 Task: Create a blank project AgileBridge with privacy Public and default view as List and in the team Taskers . Create three sections in the project as To-Do, Doing and Done
Action: Mouse moved to (1105, 55)
Screenshot: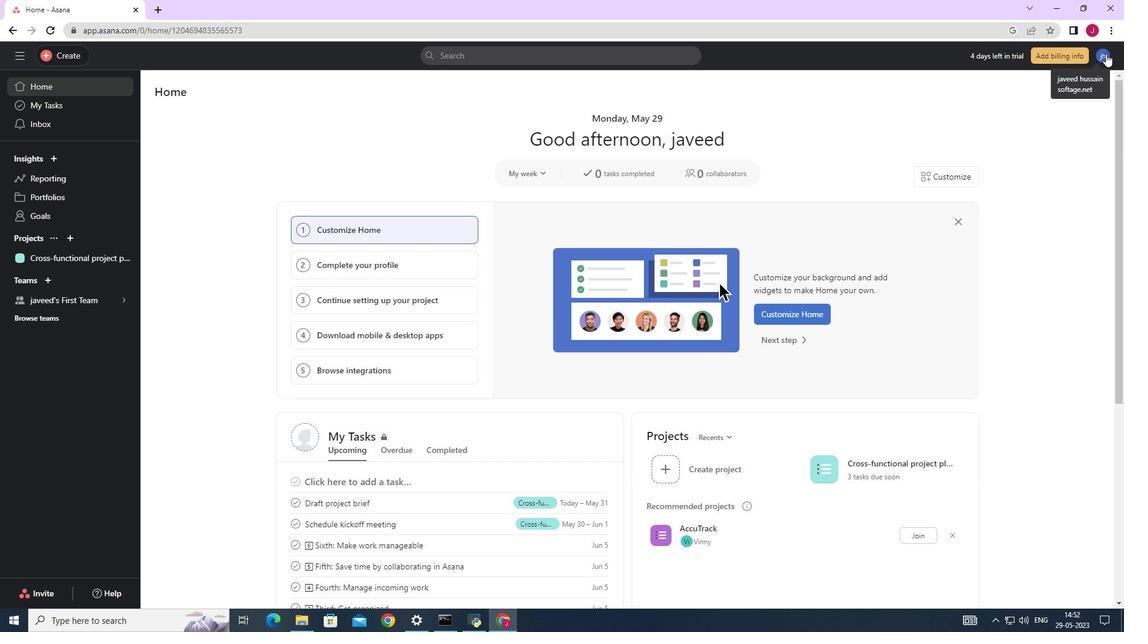 
Action: Mouse pressed left at (1105, 55)
Screenshot: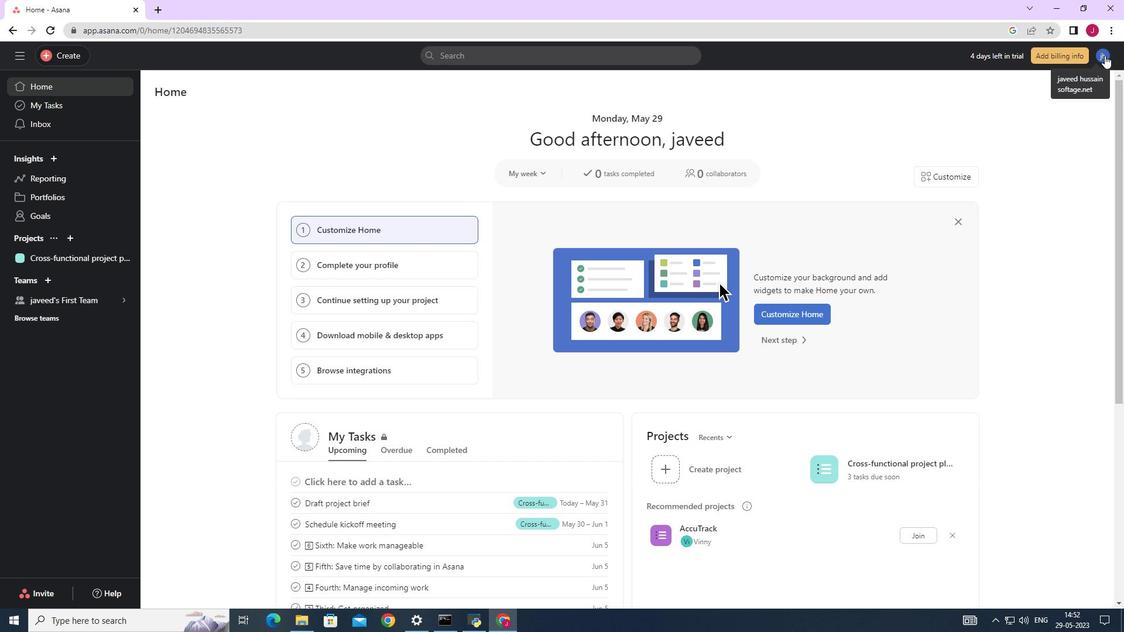 
Action: Mouse moved to (872, 166)
Screenshot: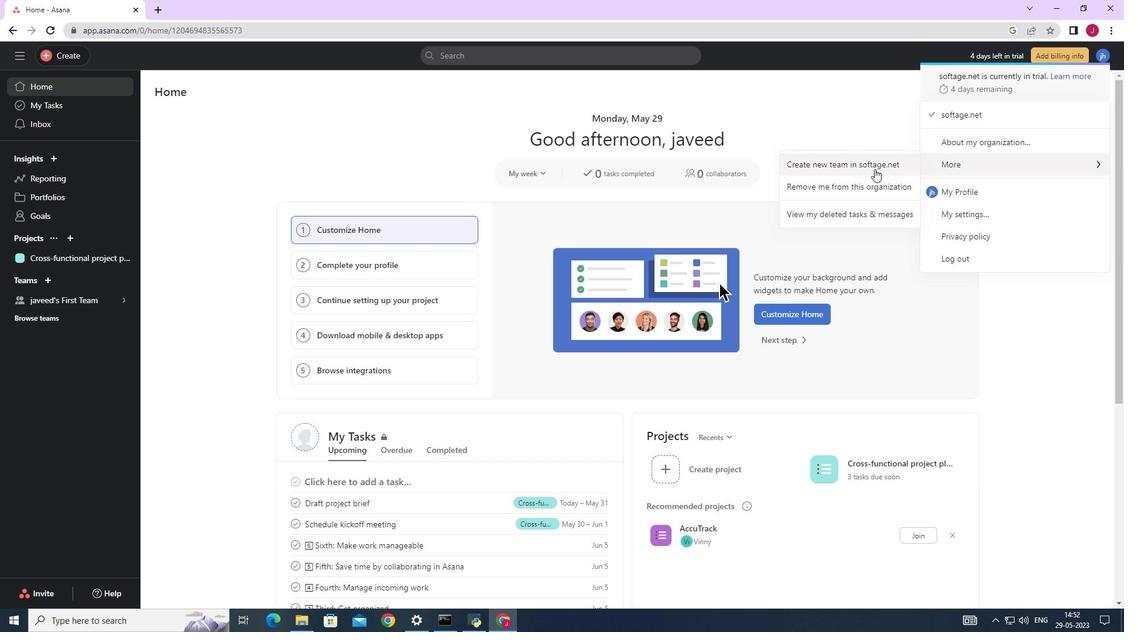 
Action: Mouse pressed left at (872, 166)
Screenshot: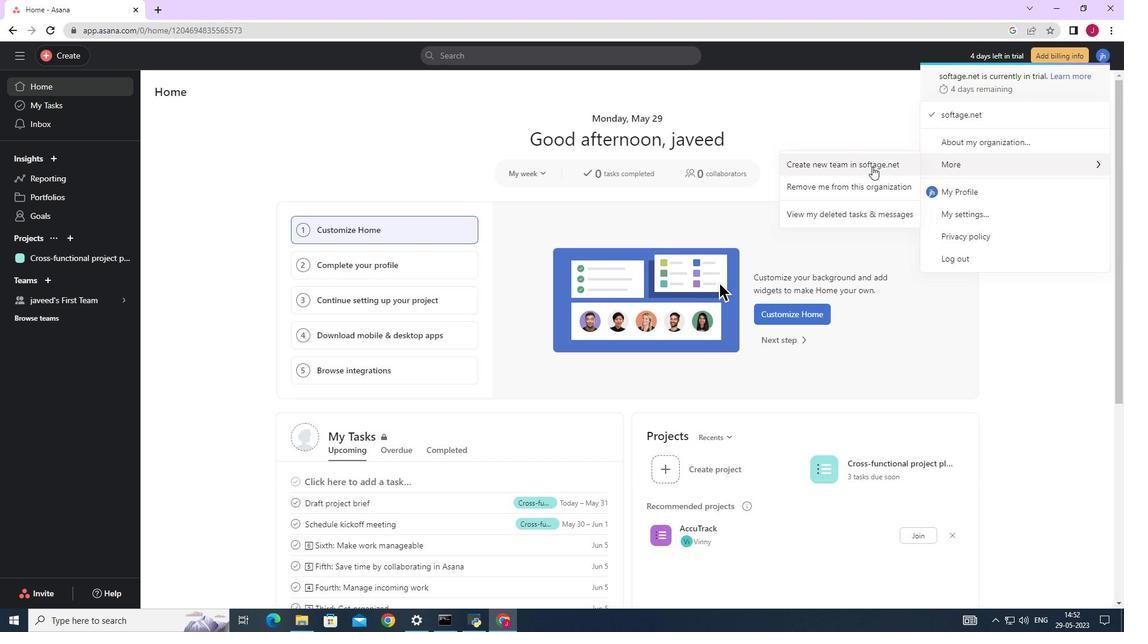 
Action: Mouse moved to (253, 169)
Screenshot: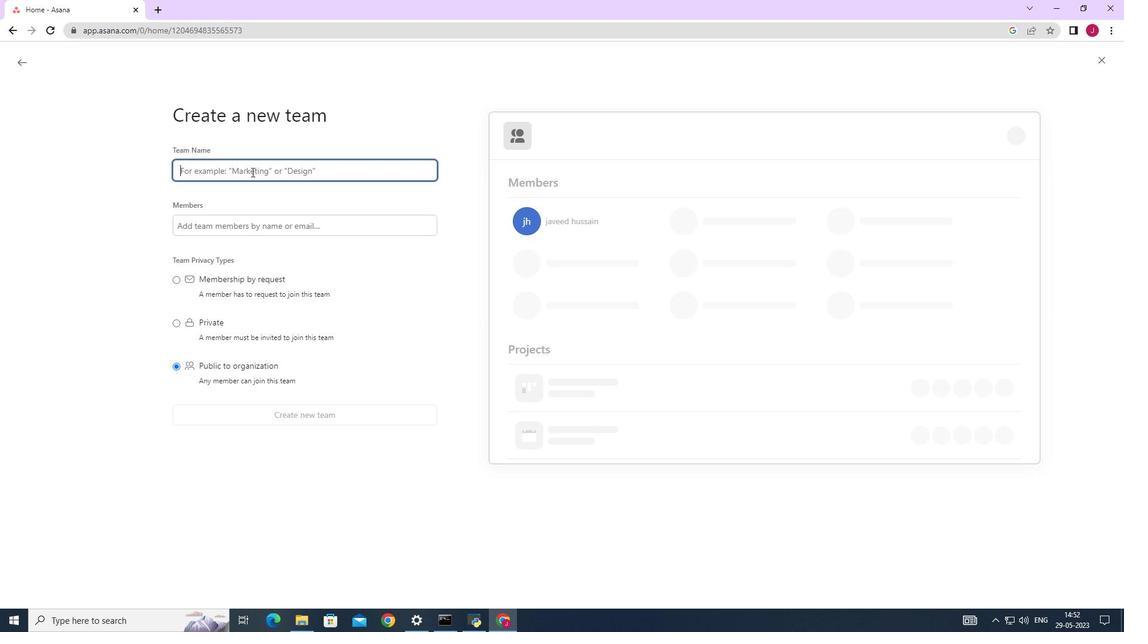 
Action: Mouse pressed left at (253, 169)
Screenshot: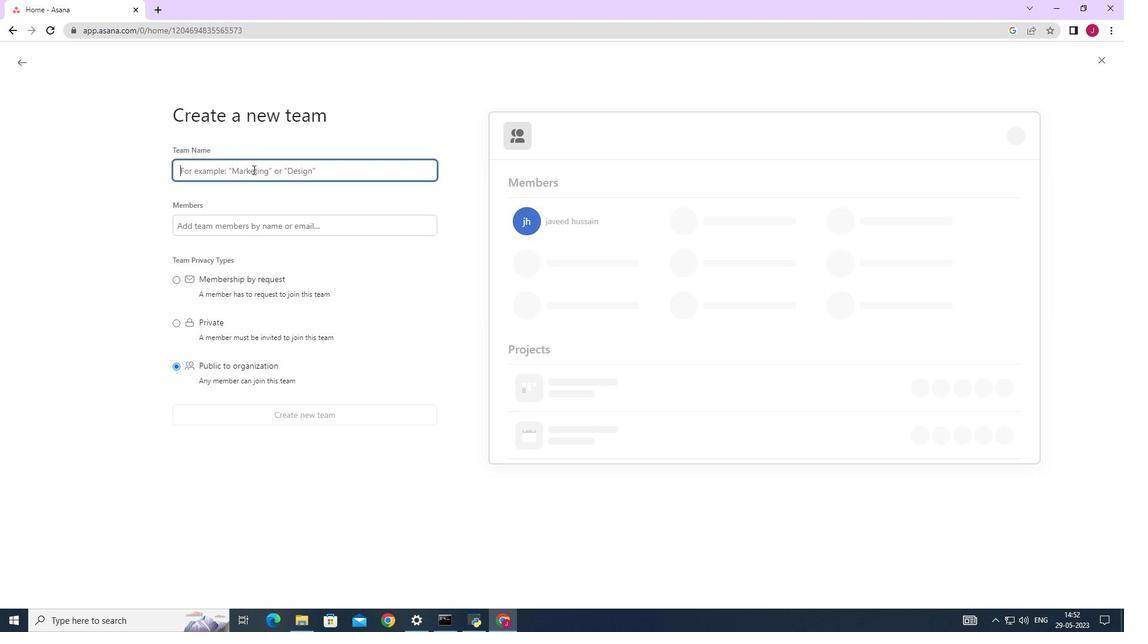 
Action: Key pressed <Key.caps_lock>T<Key.caps_lock>askers0
Screenshot: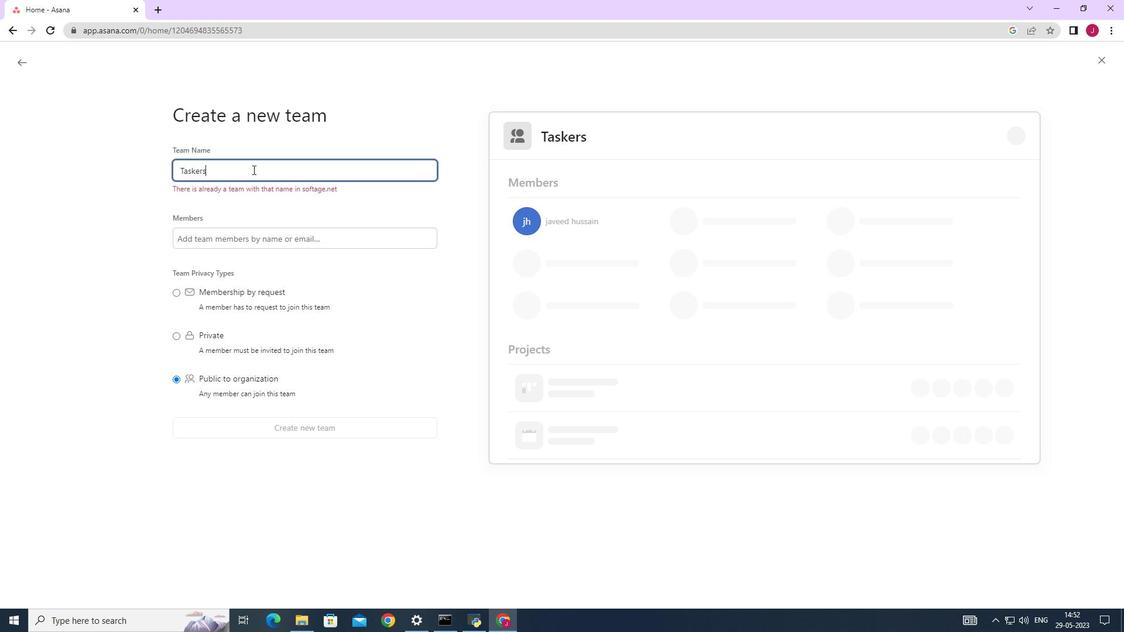 
Action: Mouse moved to (264, 223)
Screenshot: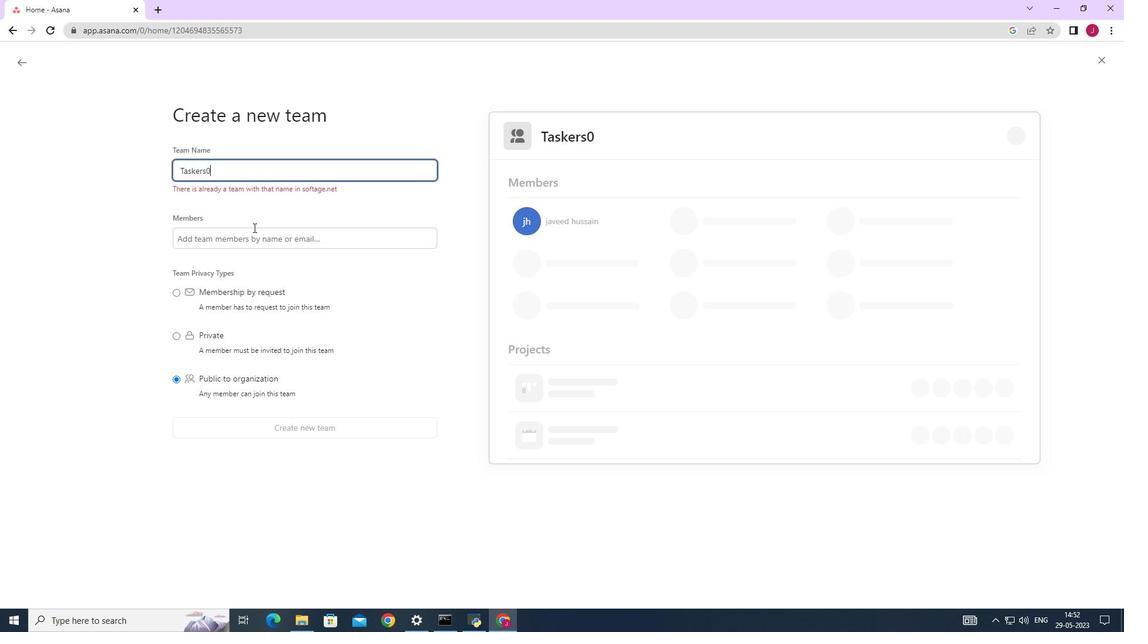 
Action: Key pressed <Key.backspace>1
Screenshot: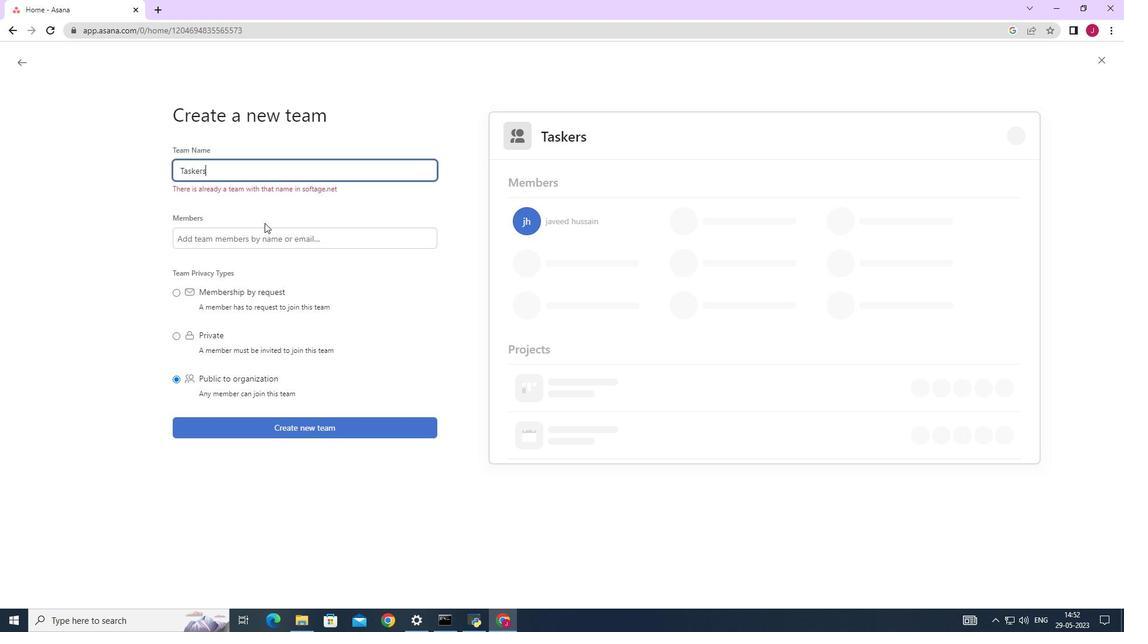 
Action: Mouse moved to (261, 228)
Screenshot: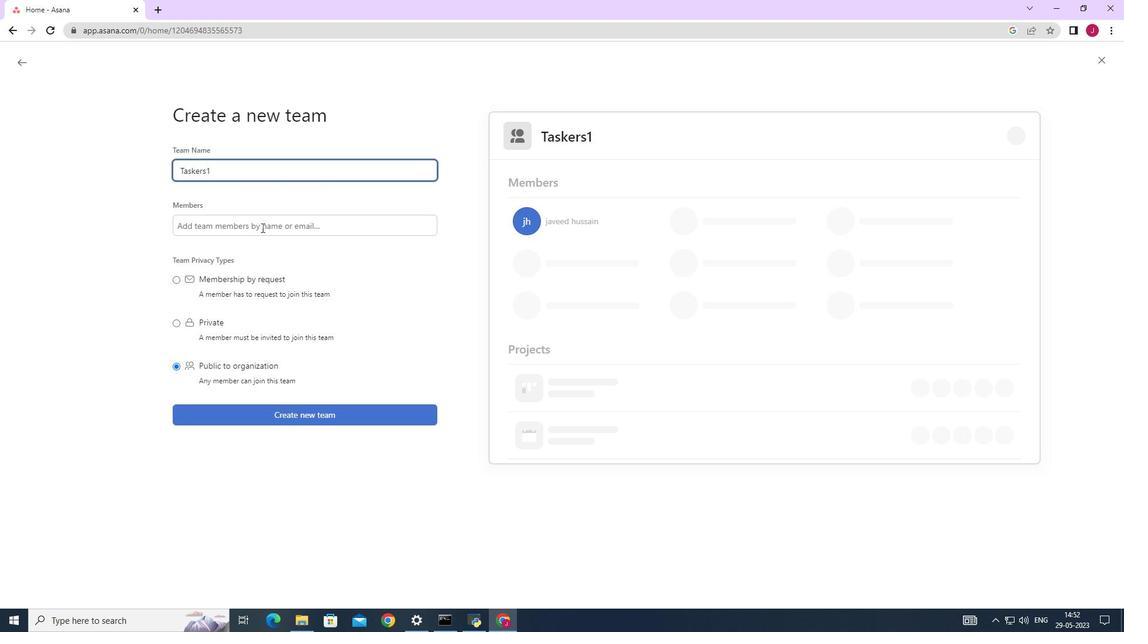
Action: Mouse pressed left at (261, 228)
Screenshot: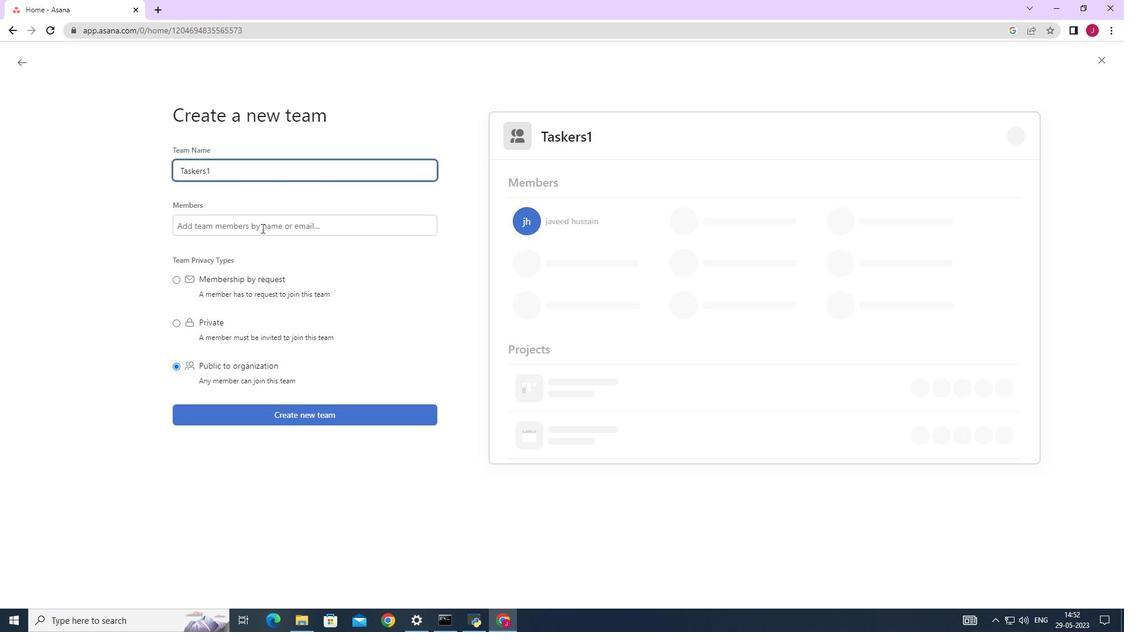 
Action: Mouse moved to (285, 220)
Screenshot: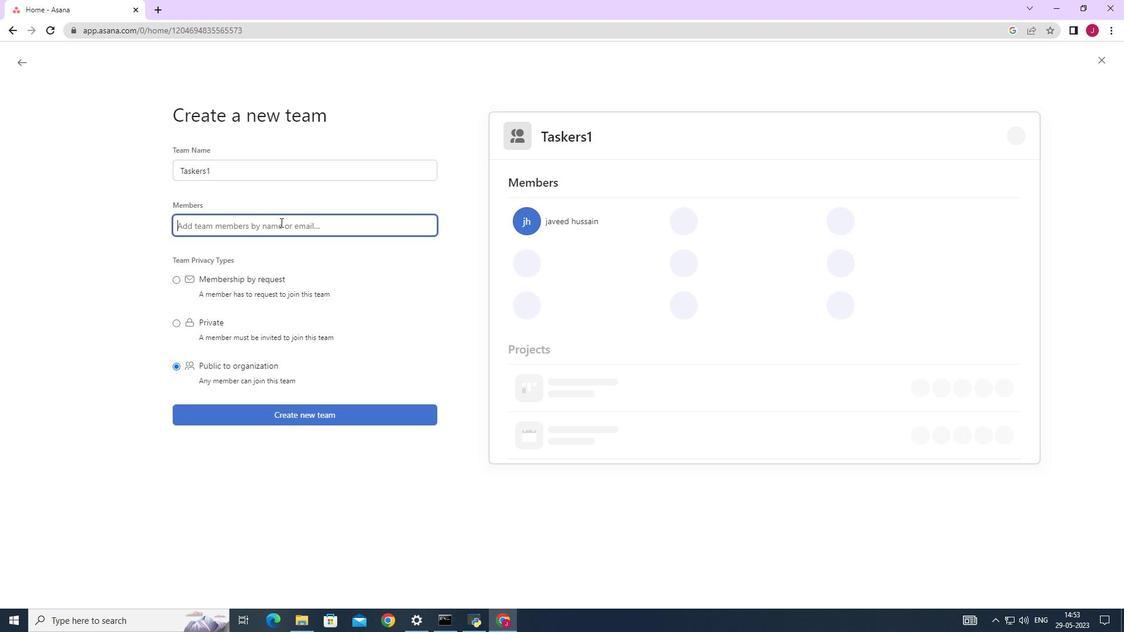 
Action: Key pressed softage.1
Screenshot: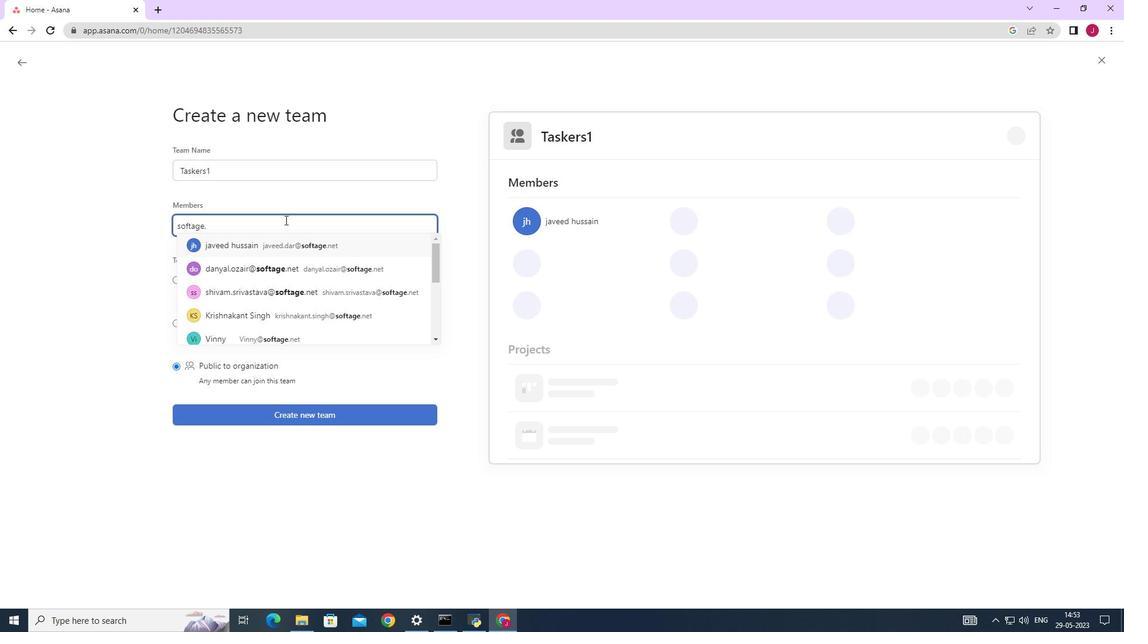 
Action: Mouse moved to (278, 243)
Screenshot: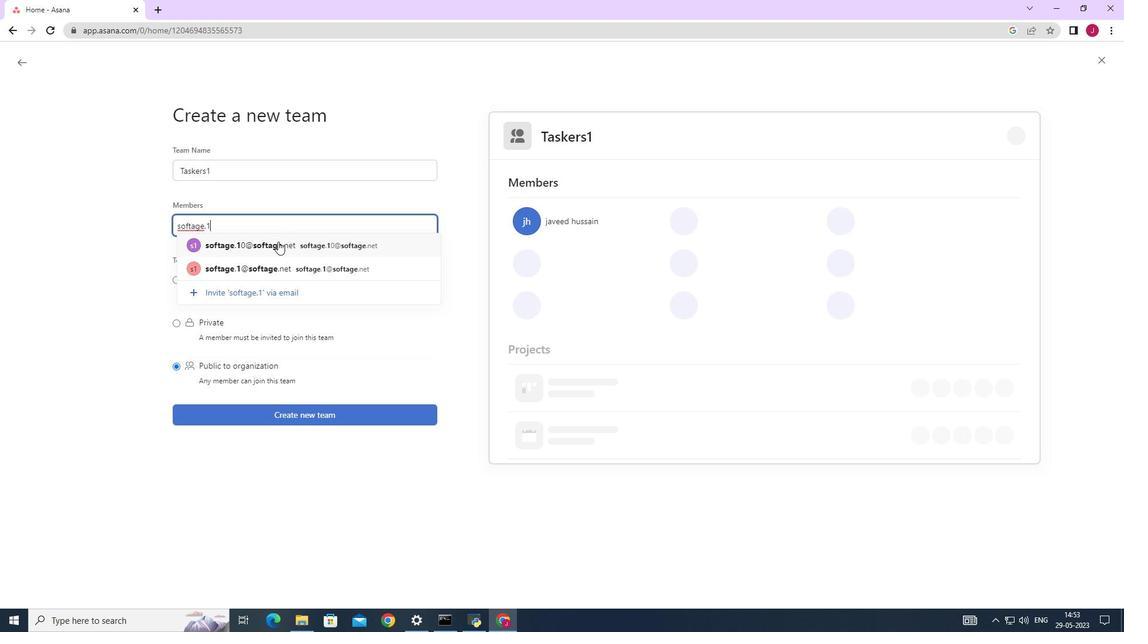 
Action: Mouse pressed left at (278, 243)
Screenshot: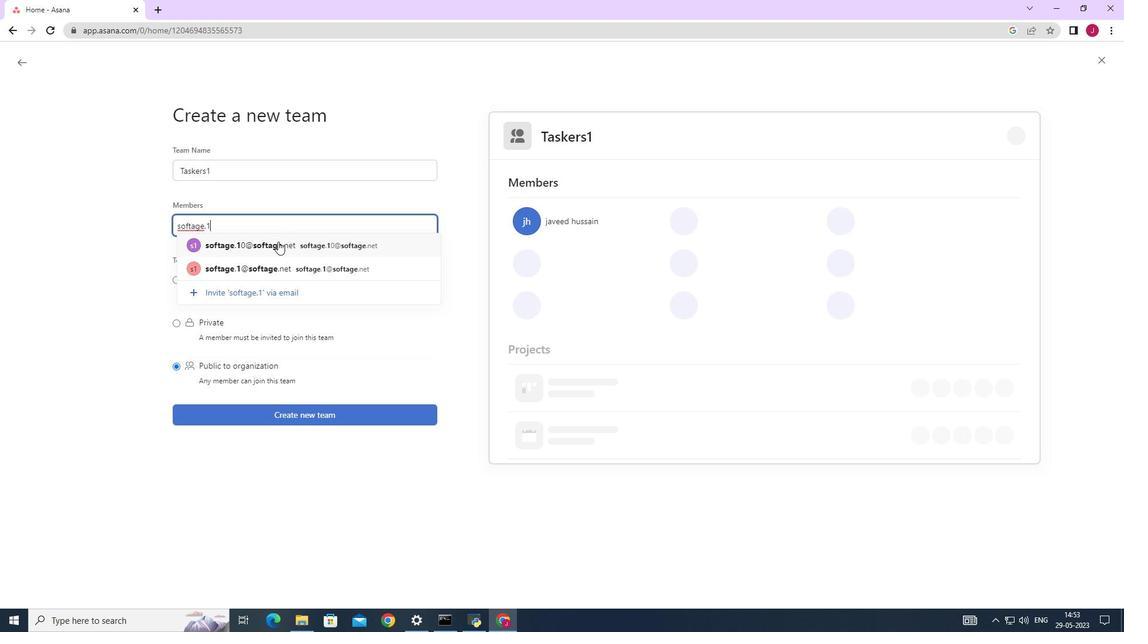 
Action: Mouse moved to (314, 227)
Screenshot: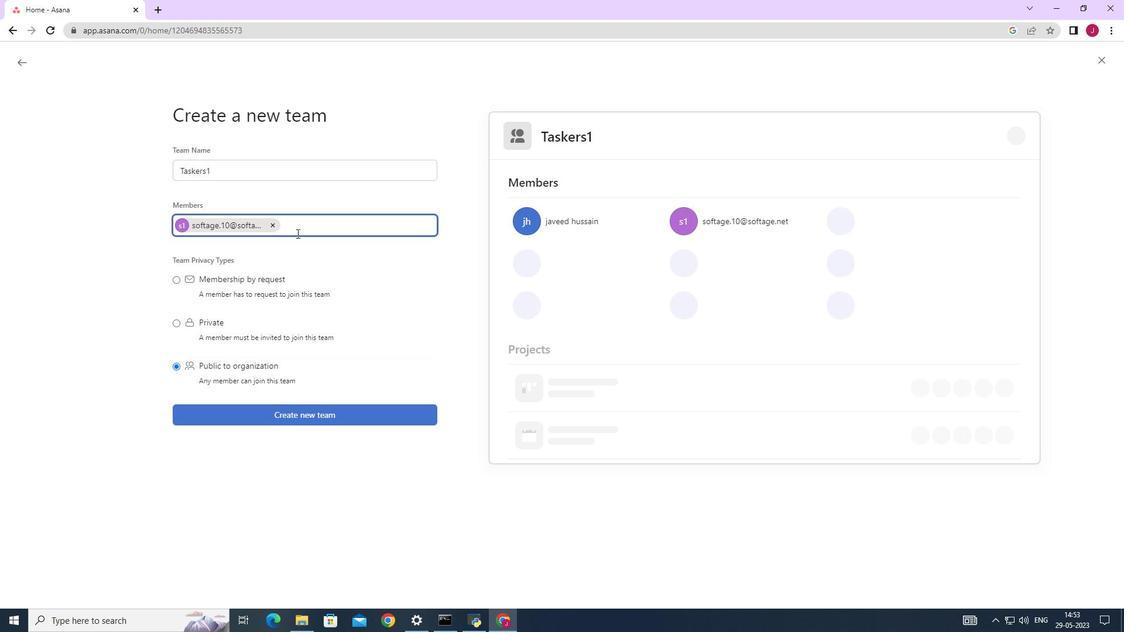 
Action: Key pressed softage.2
Screenshot: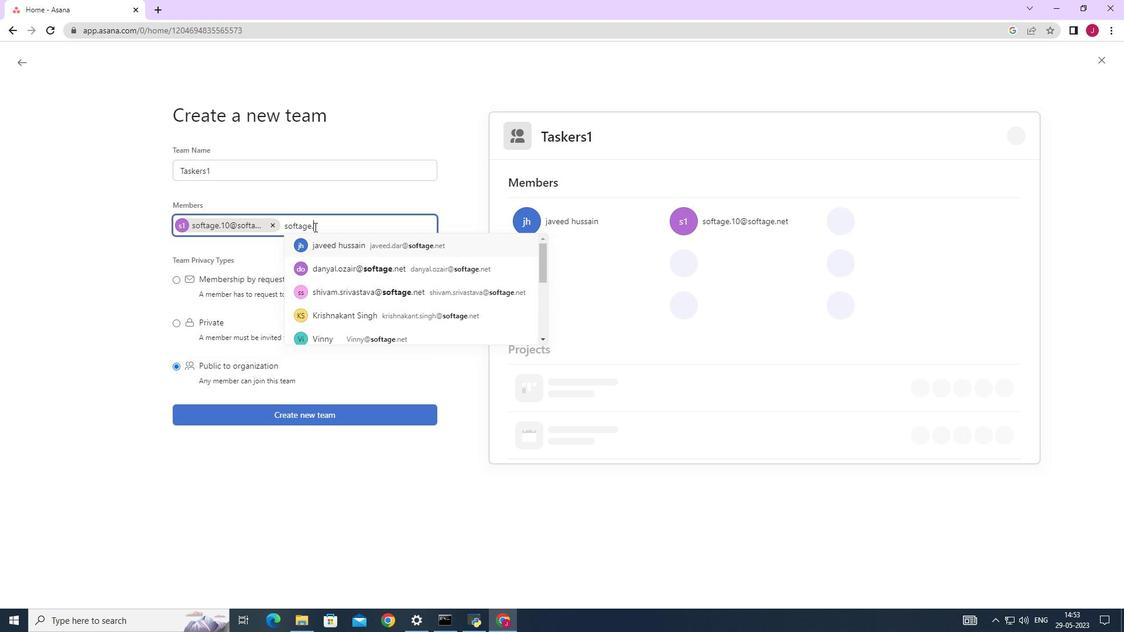 
Action: Mouse moved to (361, 247)
Screenshot: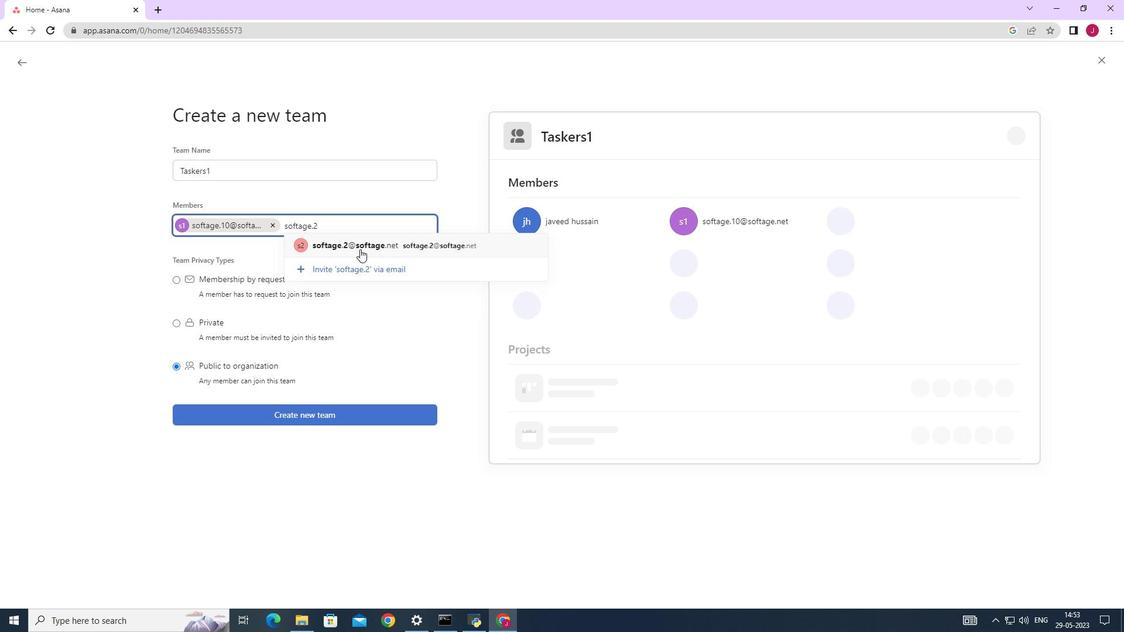 
Action: Mouse pressed left at (361, 247)
Screenshot: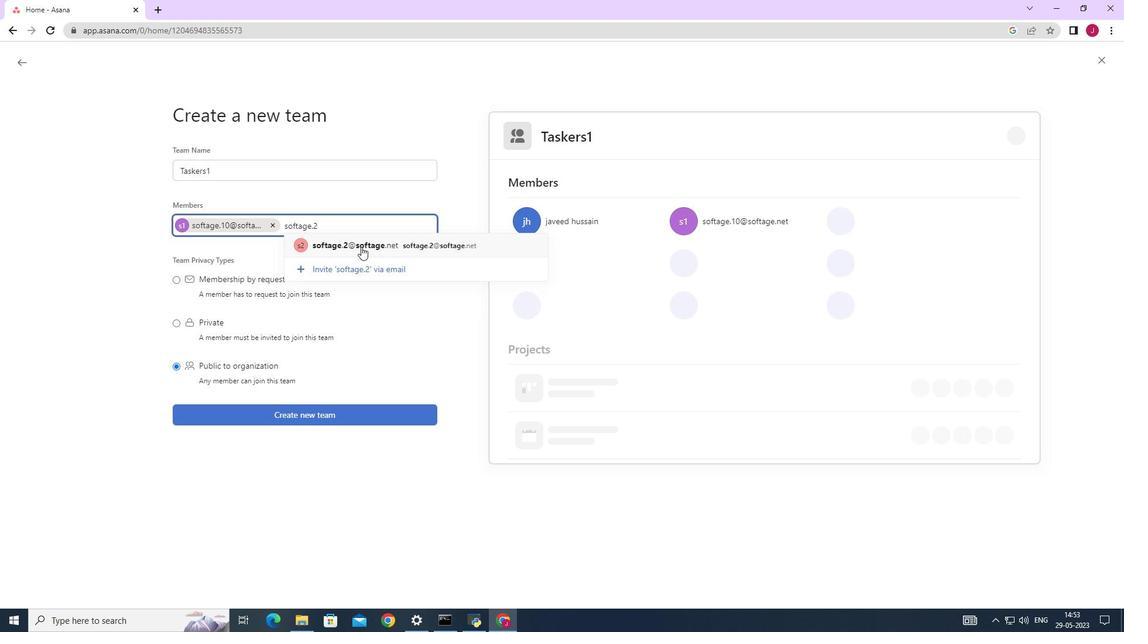 
Action: Key pressed softage.3
Screenshot: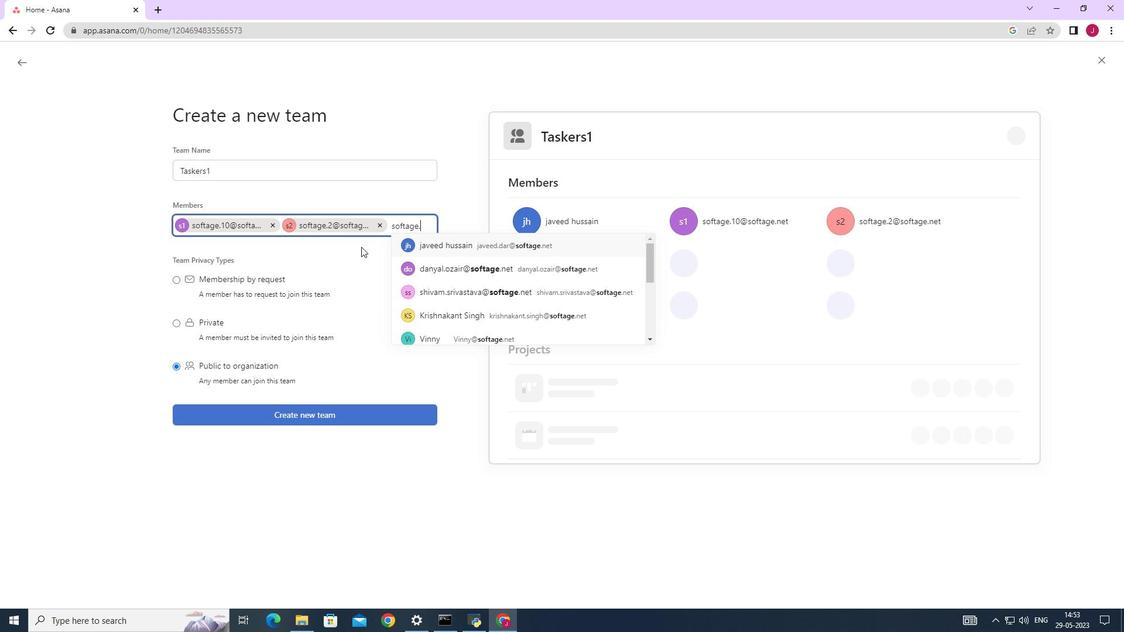 
Action: Mouse moved to (326, 261)
Screenshot: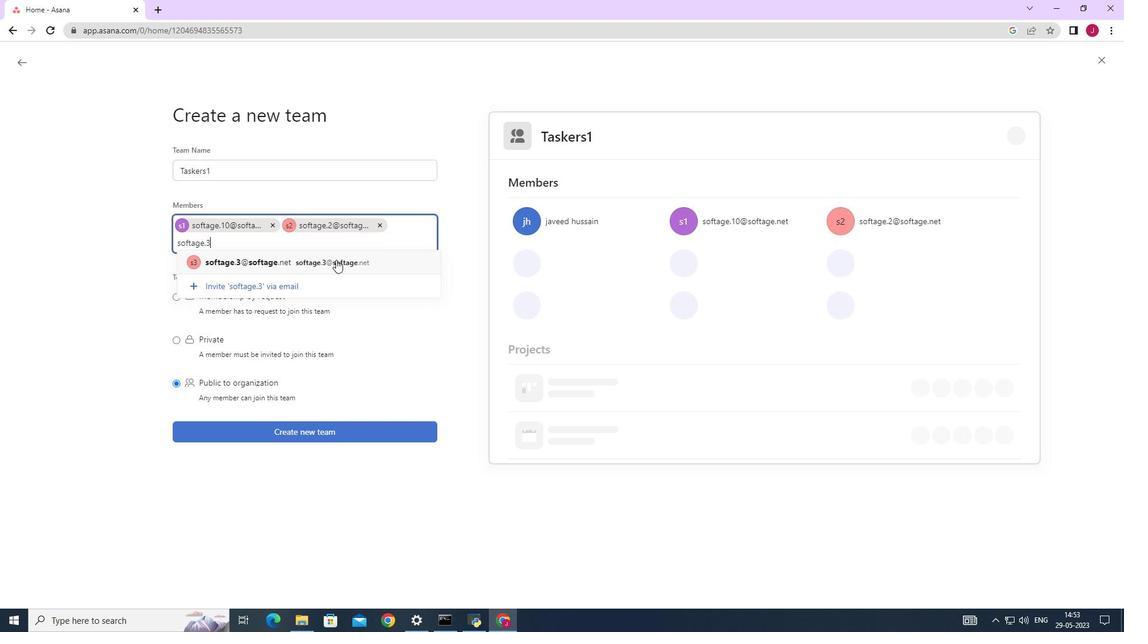 
Action: Mouse pressed left at (326, 261)
Screenshot: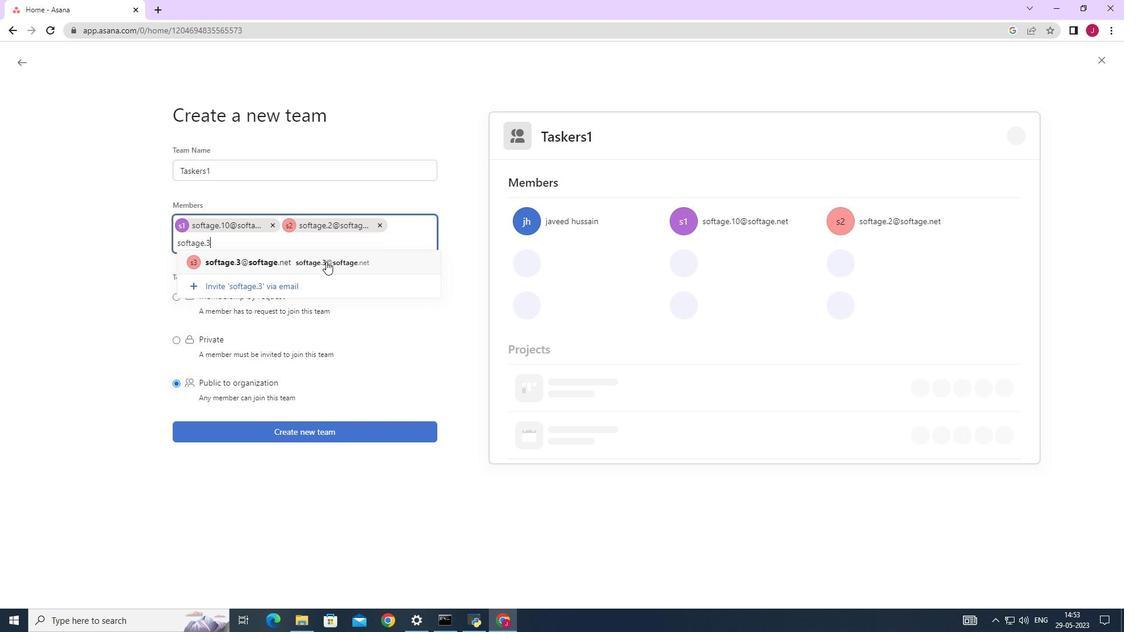 
Action: Mouse moved to (343, 255)
Screenshot: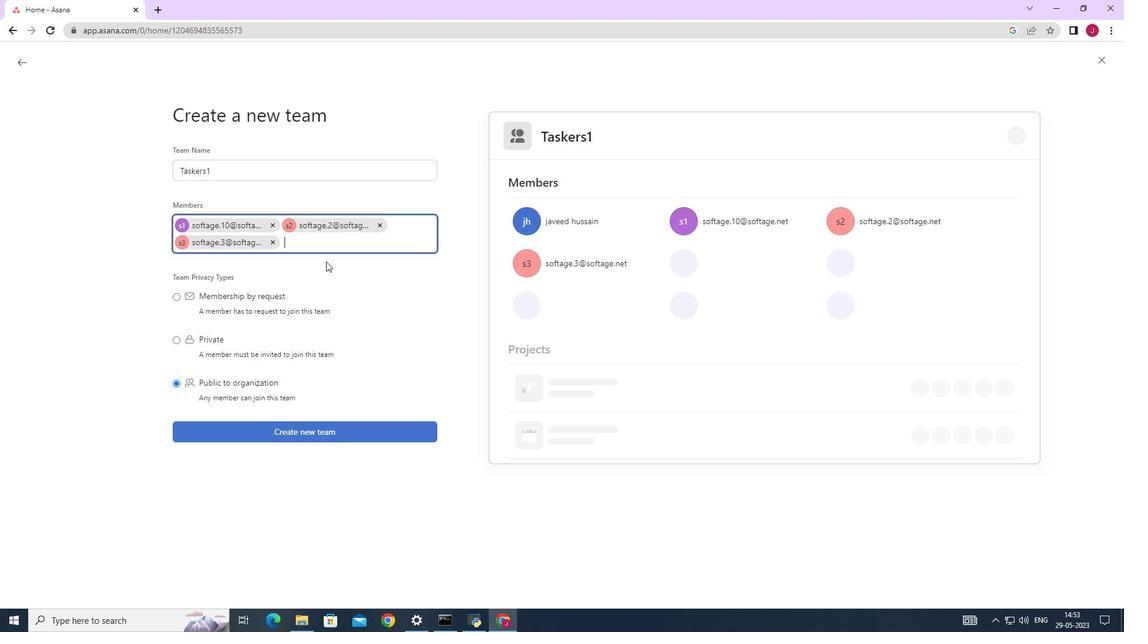 
Action: Key pressed softage.4
Screenshot: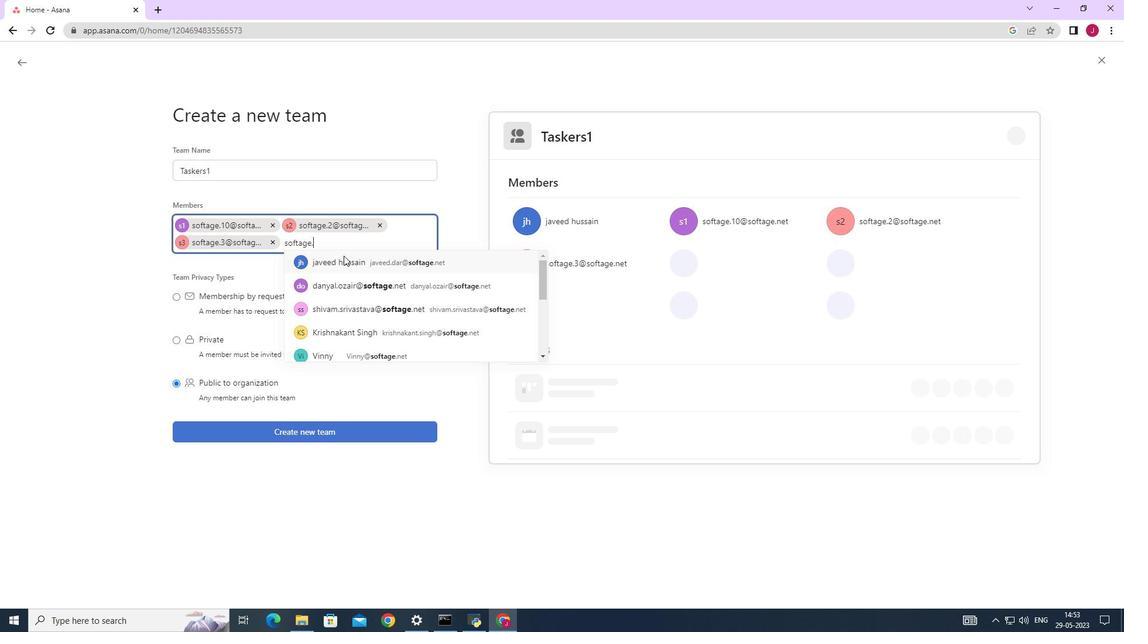 
Action: Mouse moved to (371, 261)
Screenshot: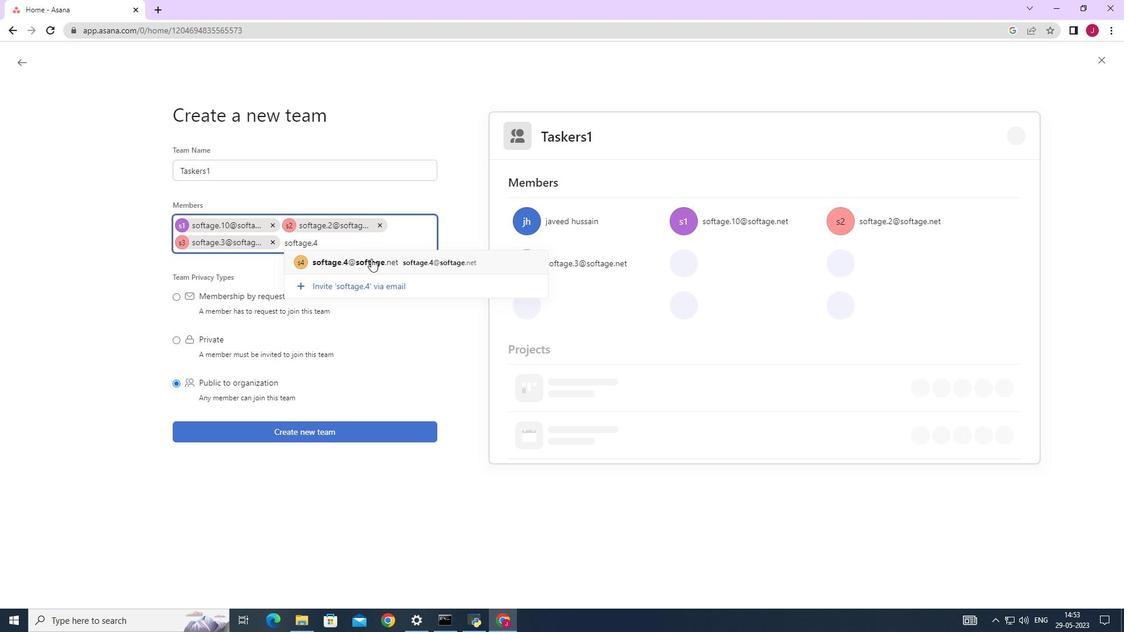 
Action: Mouse pressed left at (371, 261)
Screenshot: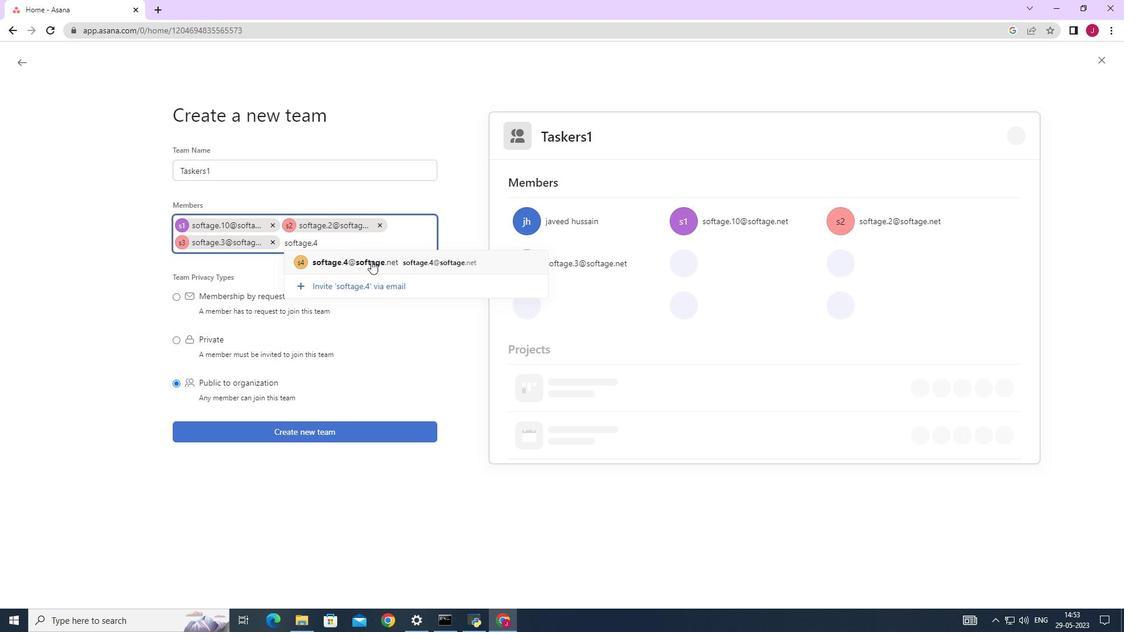 
Action: Mouse moved to (372, 260)
Screenshot: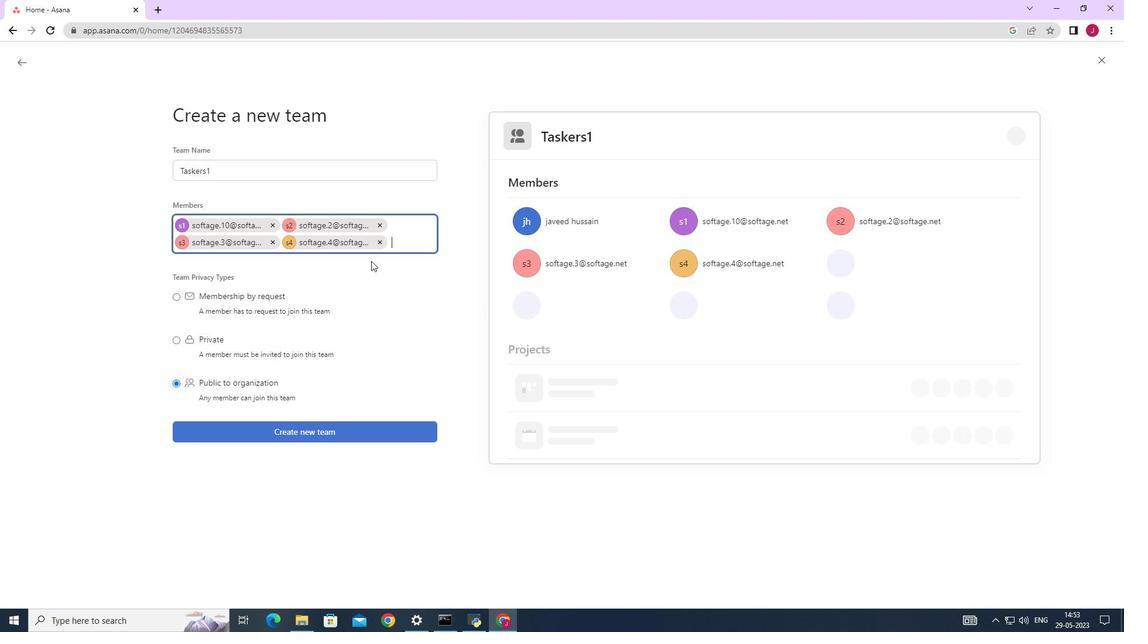 
Action: Key pressed softage.
Screenshot: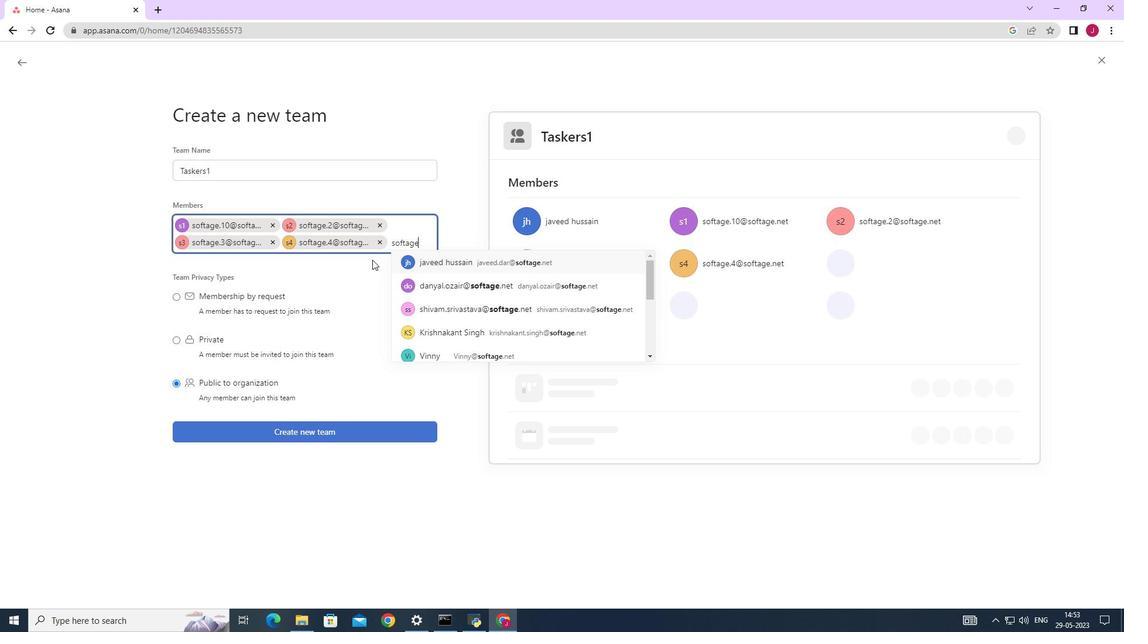 
Action: Mouse moved to (449, 262)
Screenshot: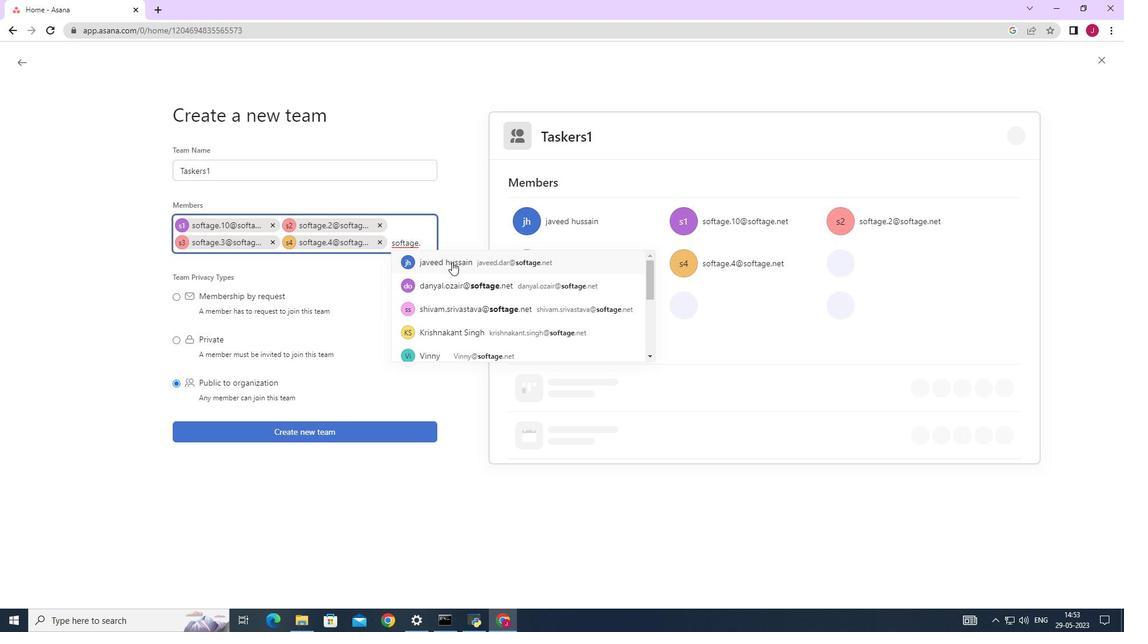 
Action: Key pressed 5
Screenshot: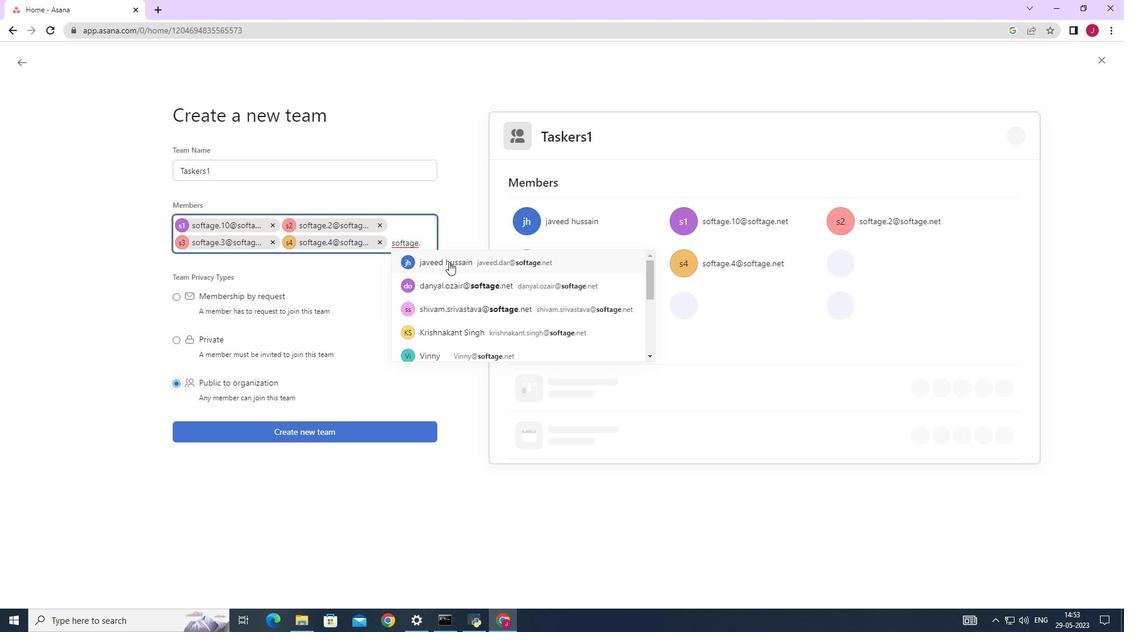 
Action: Mouse moved to (360, 280)
Screenshot: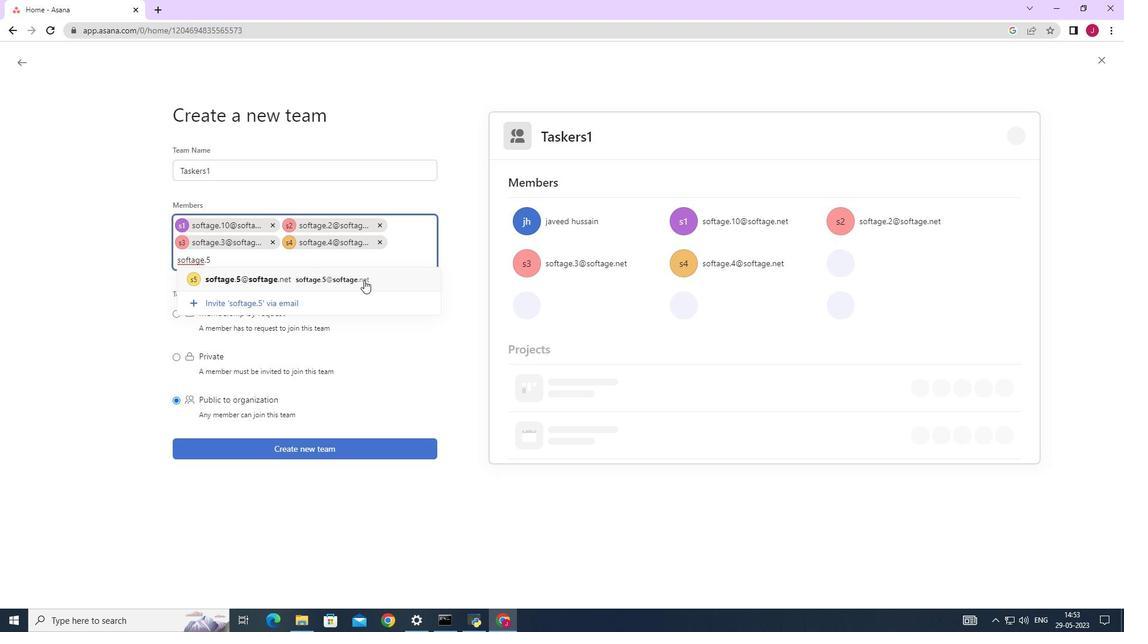
Action: Mouse pressed left at (360, 280)
Screenshot: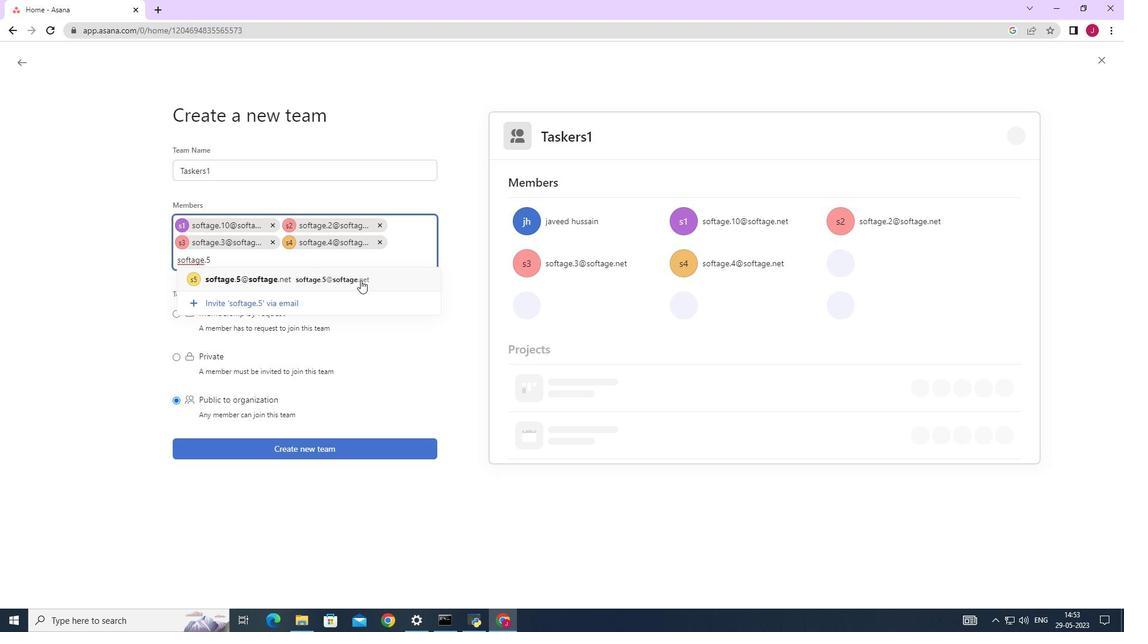 
Action: Mouse moved to (383, 271)
Screenshot: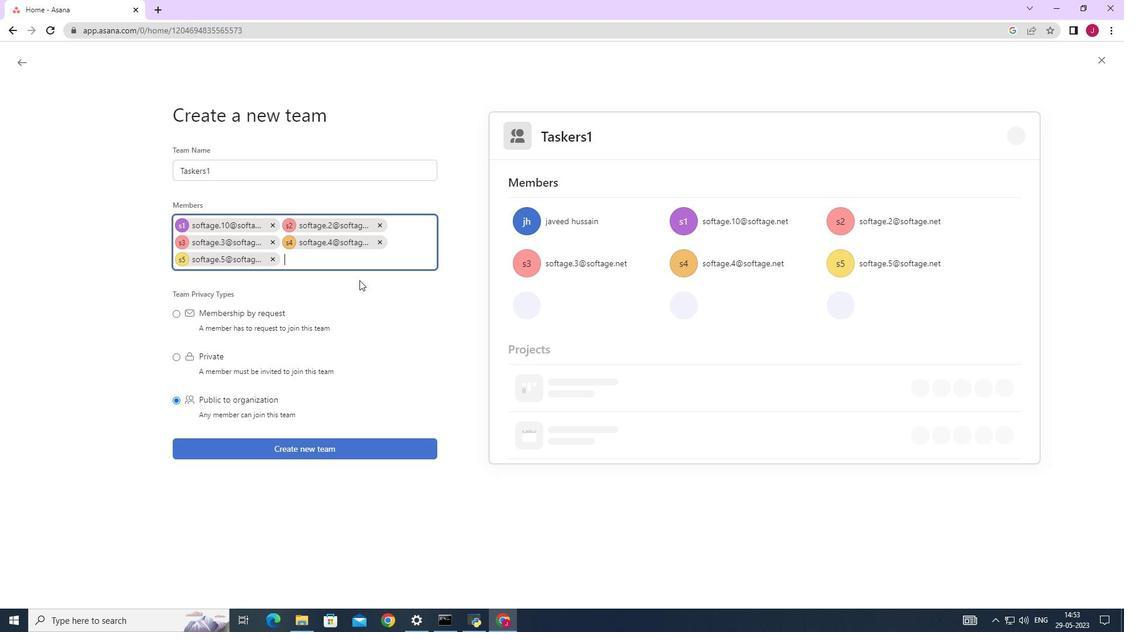 
Action: Key pressed softage.6
Screenshot: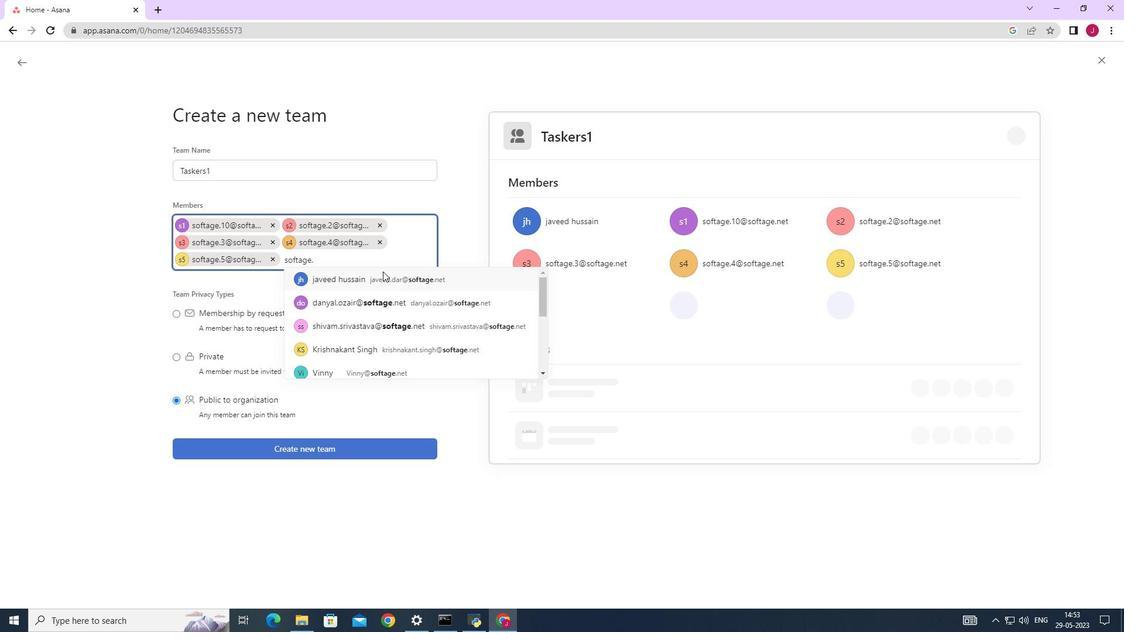 
Action: Mouse moved to (383, 277)
Screenshot: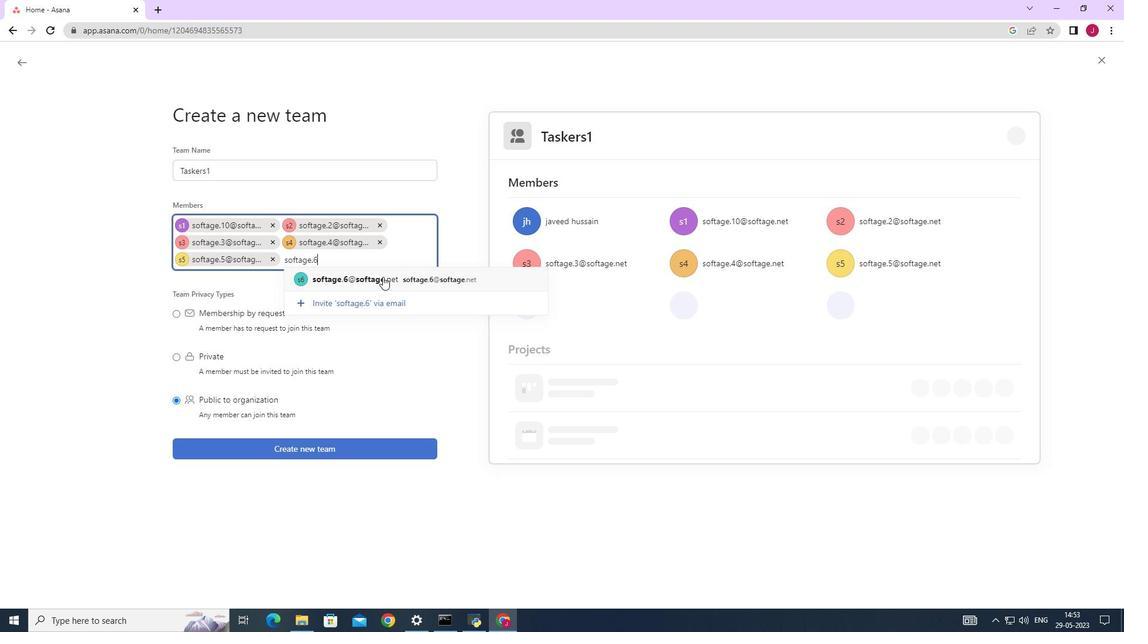 
Action: Mouse pressed left at (383, 277)
Screenshot: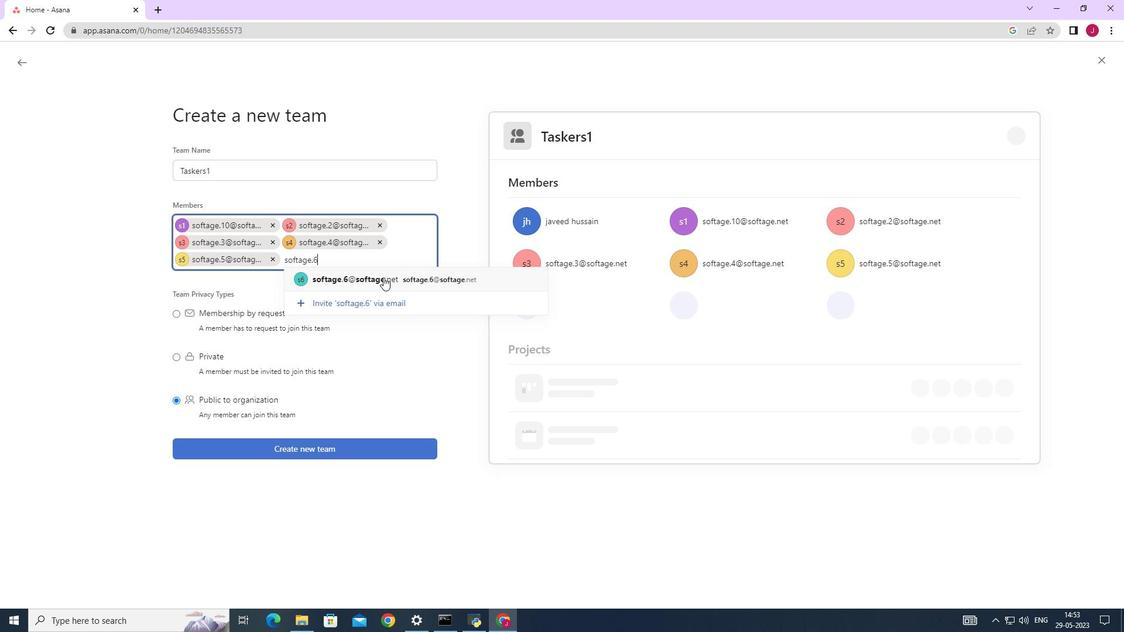 
Action: Mouse moved to (315, 451)
Screenshot: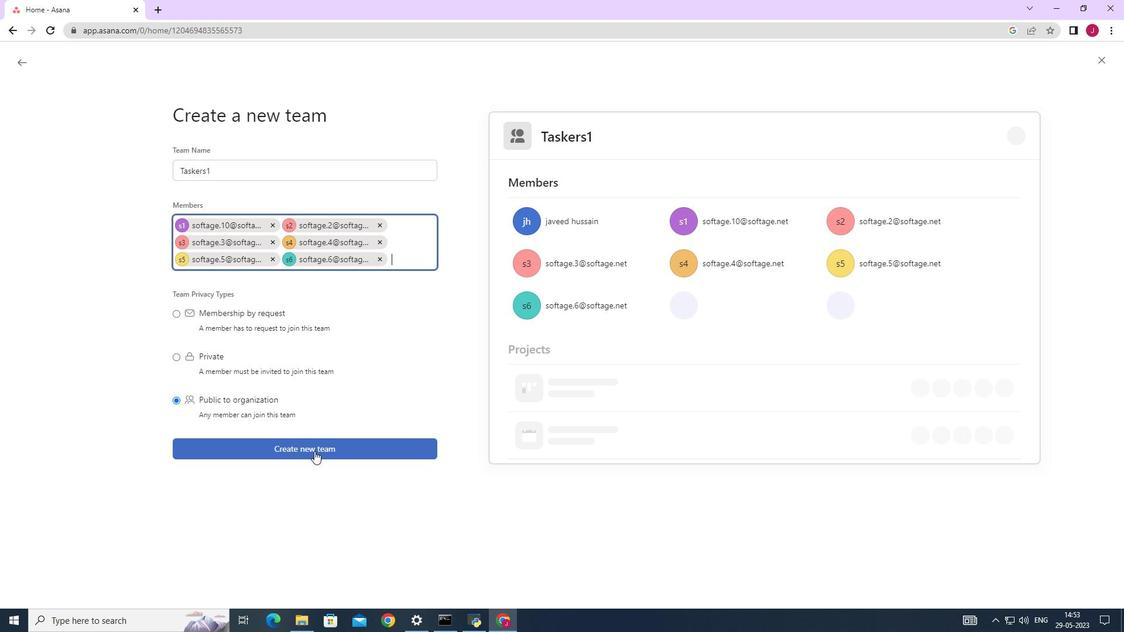 
Action: Mouse pressed left at (315, 451)
Screenshot: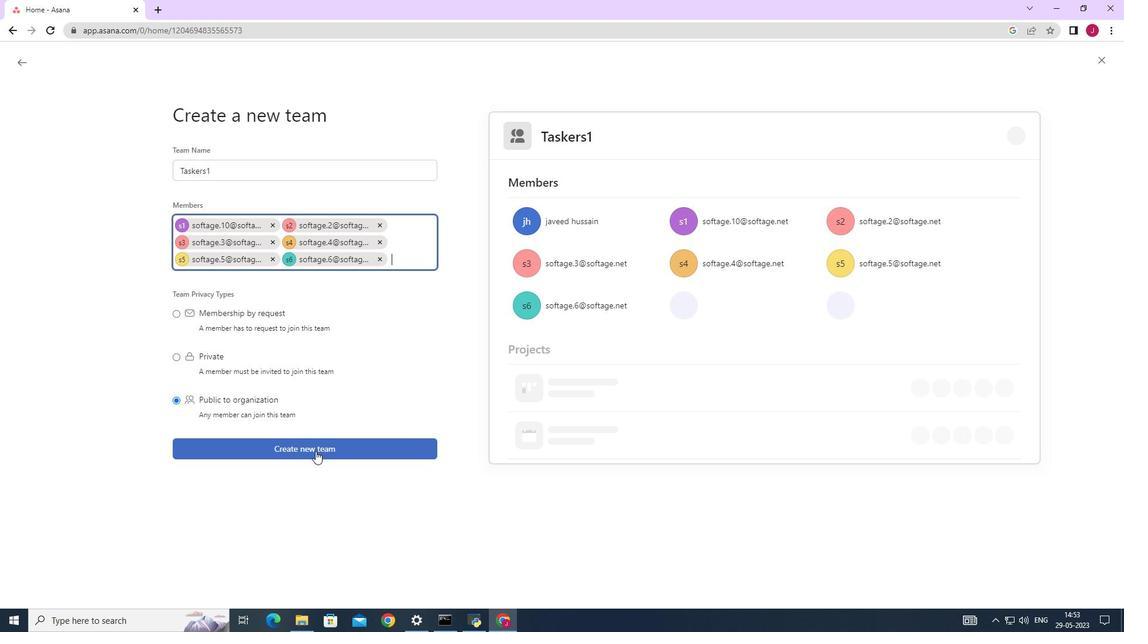 
Action: Mouse moved to (60, 322)
Screenshot: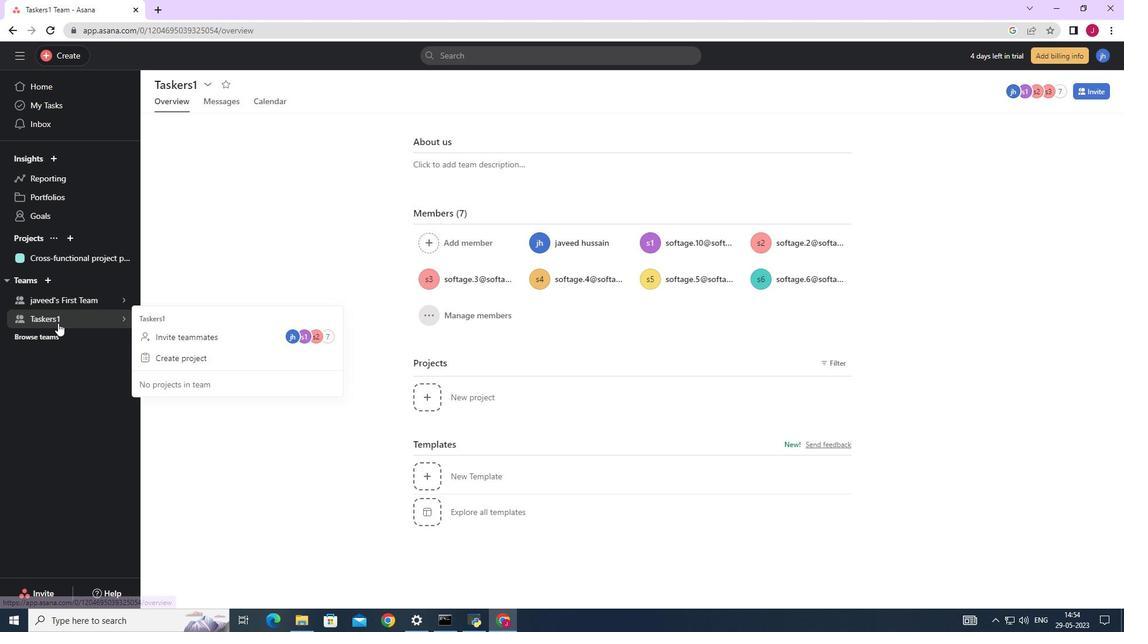 
Action: Mouse pressed left at (60, 322)
Screenshot: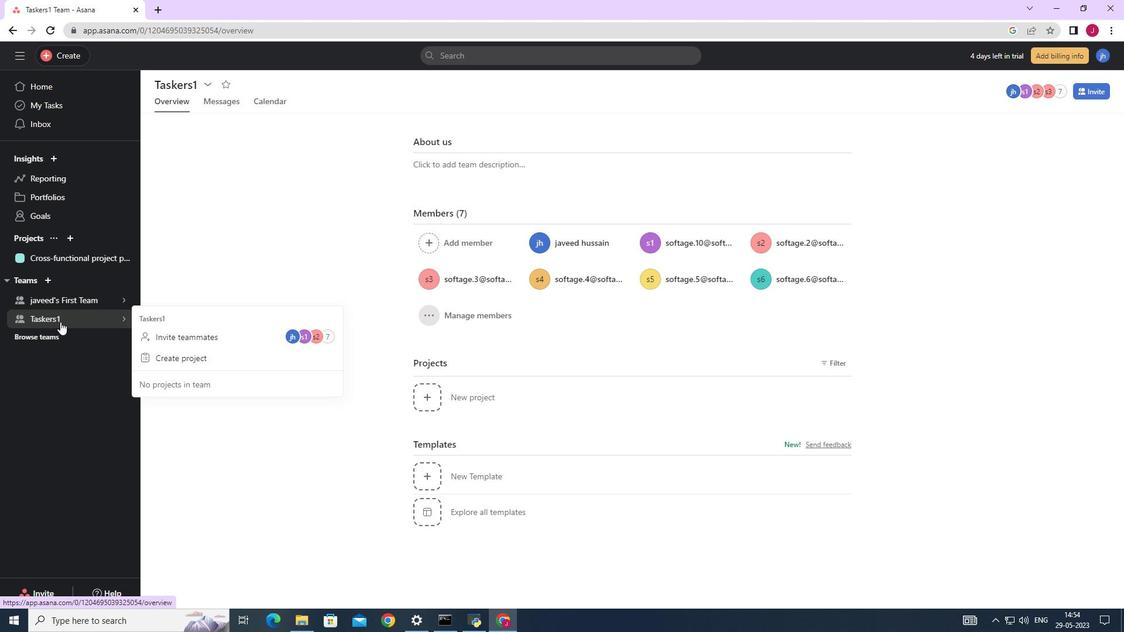 
Action: Mouse moved to (67, 56)
Screenshot: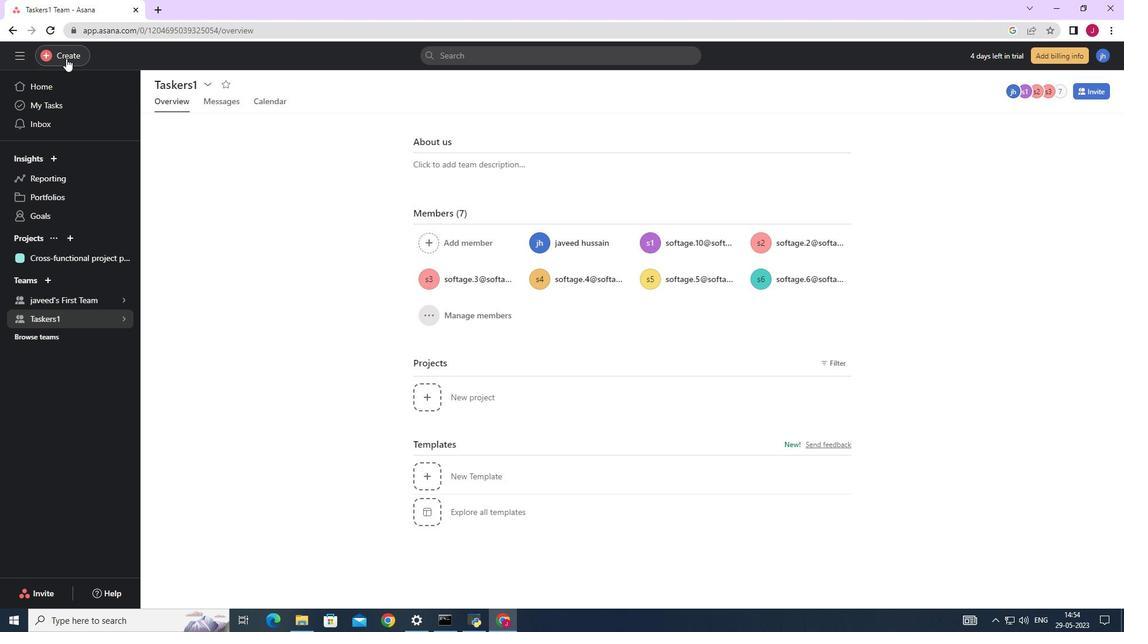 
Action: Mouse pressed left at (67, 56)
Screenshot: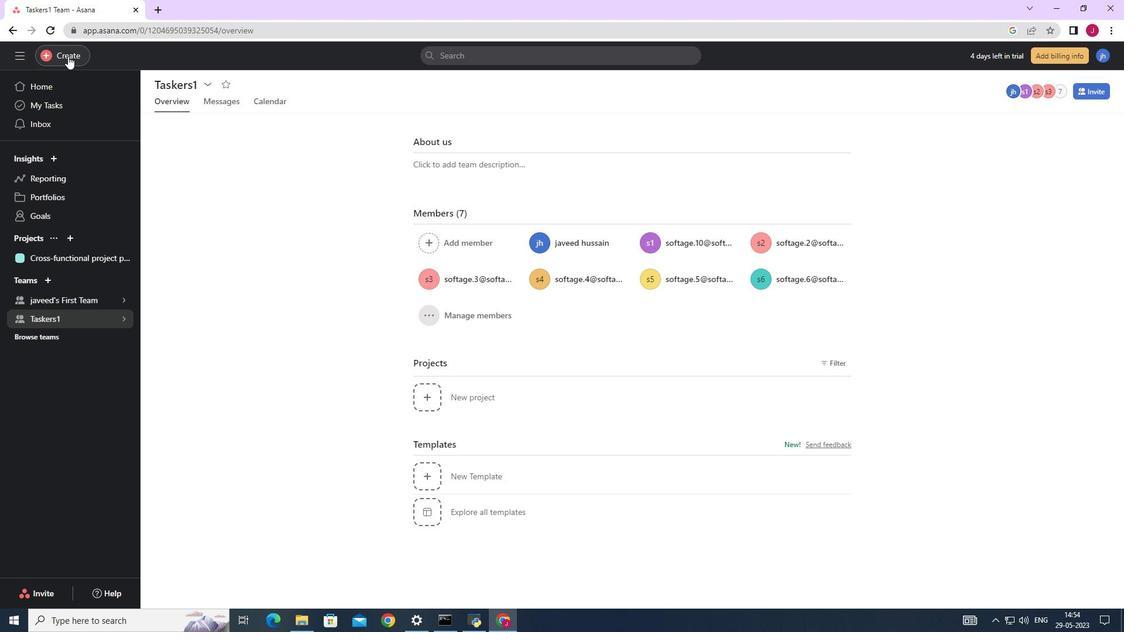 
Action: Mouse moved to (137, 79)
Screenshot: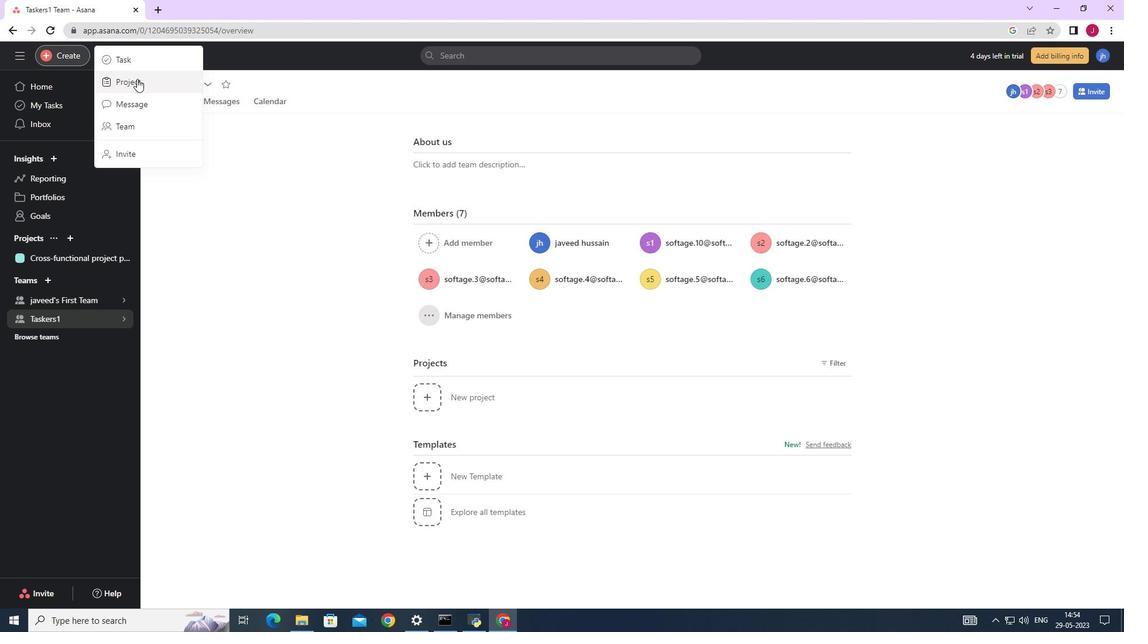 
Action: Mouse pressed left at (137, 79)
Screenshot: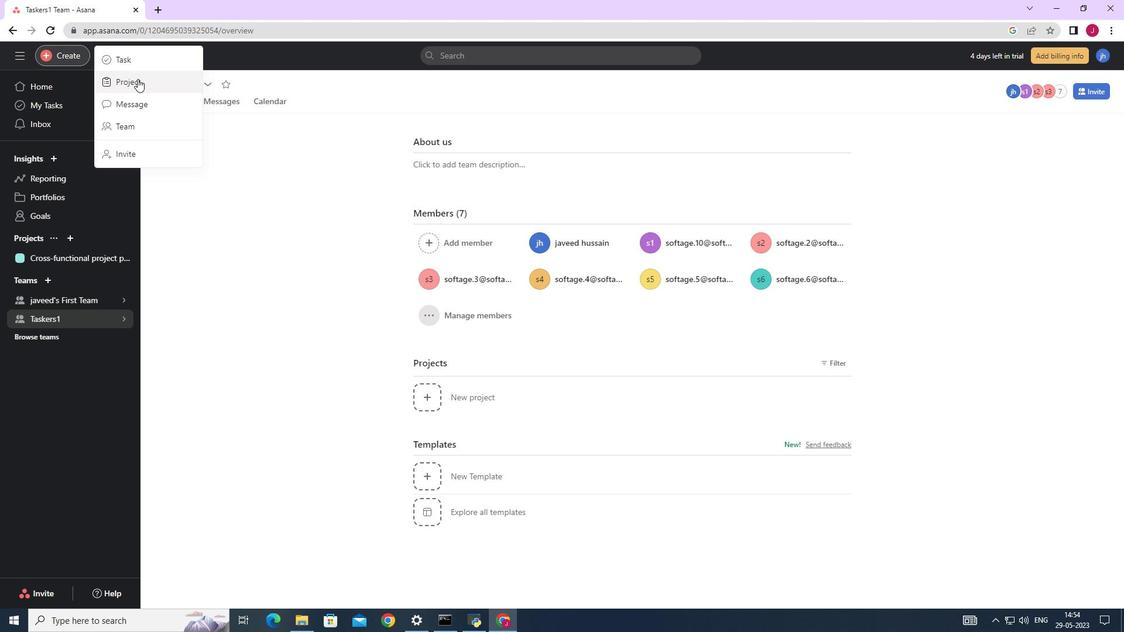
Action: Mouse moved to (468, 232)
Screenshot: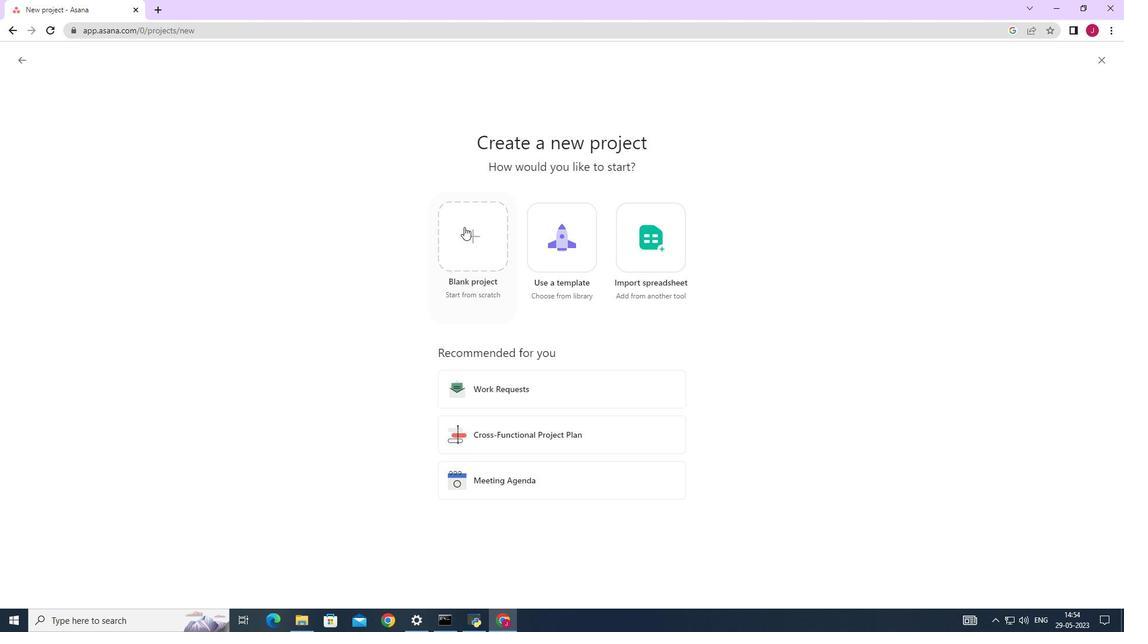 
Action: Mouse pressed left at (468, 232)
Screenshot: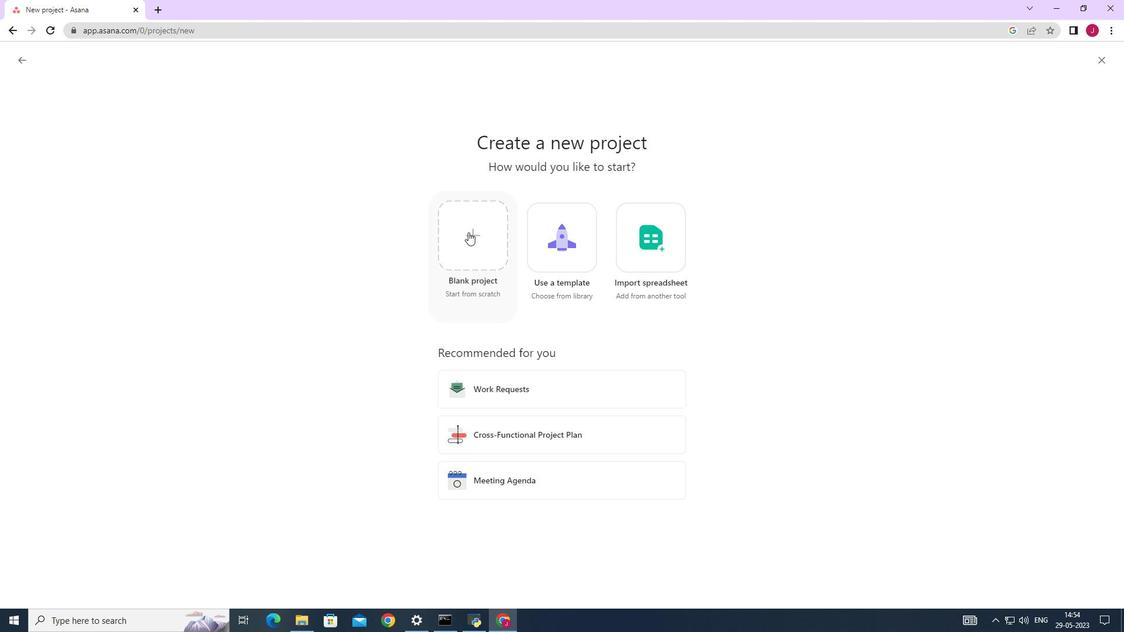 
Action: Mouse moved to (203, 138)
Screenshot: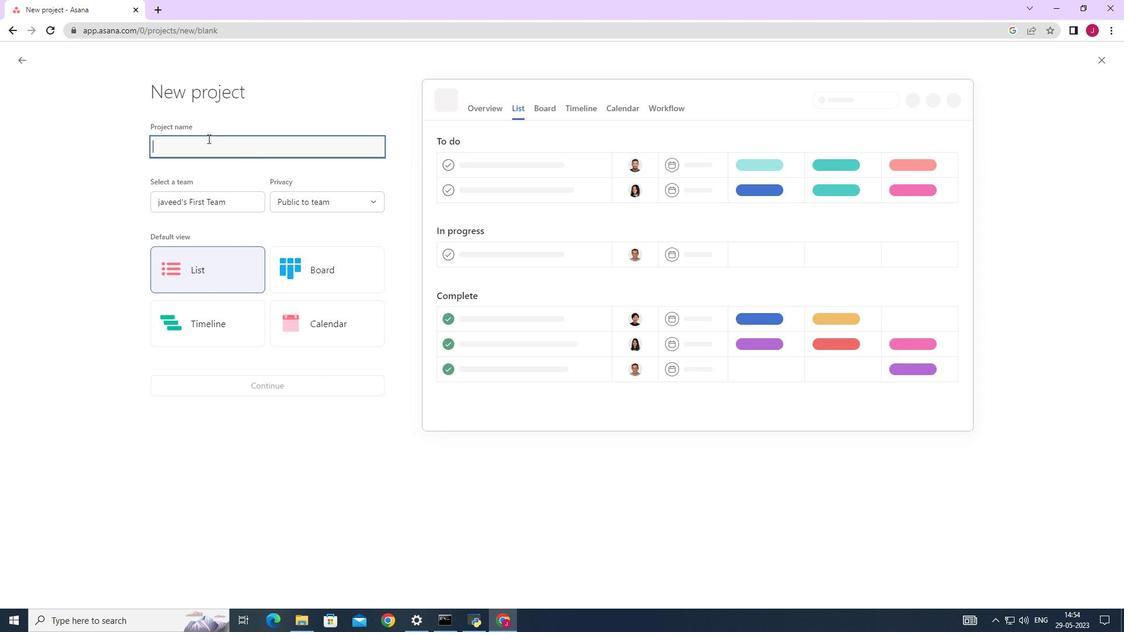 
Action: Key pressed <Key.caps_lock>A<Key.caps_lock>gile<Key.caps_lock>B<Key.caps_lock>ridge
Screenshot: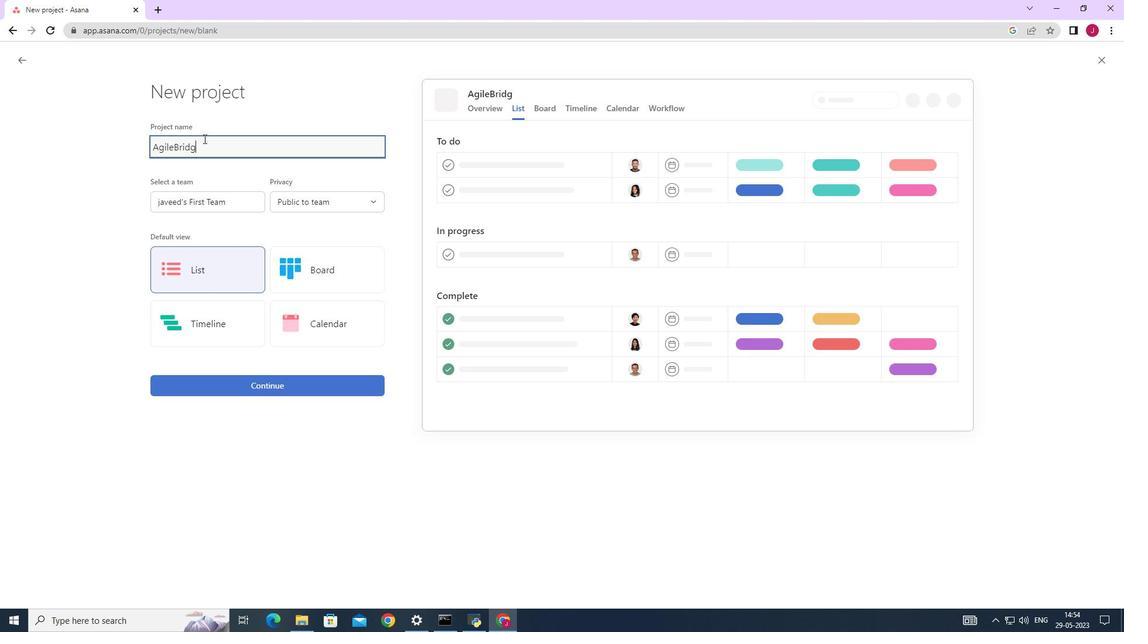 
Action: Mouse moved to (220, 278)
Screenshot: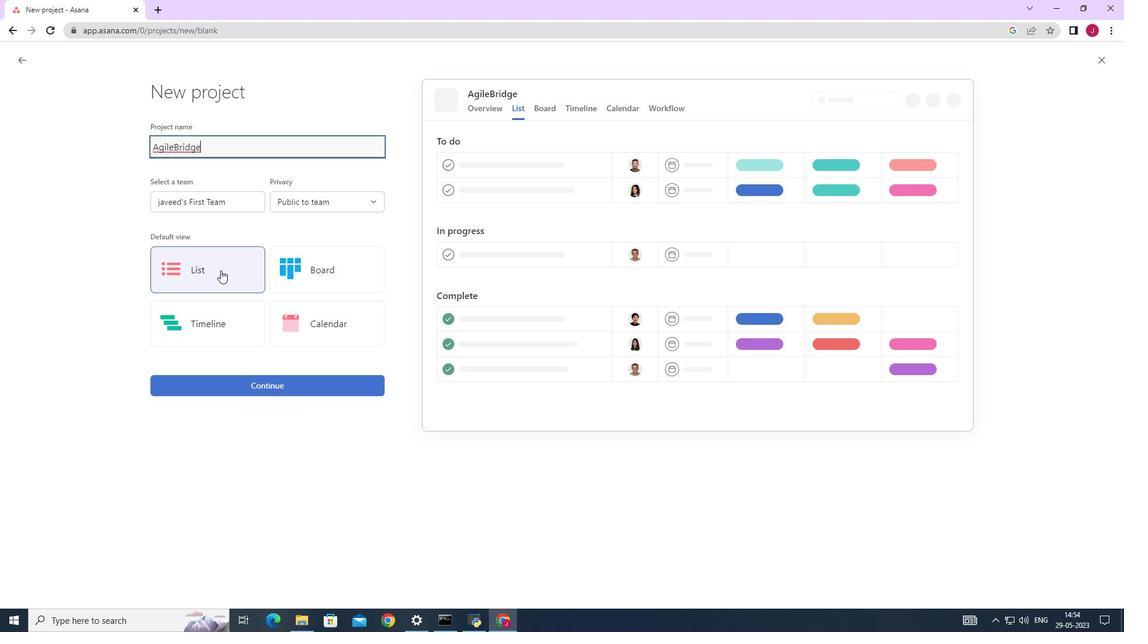 
Action: Mouse pressed left at (220, 278)
Screenshot: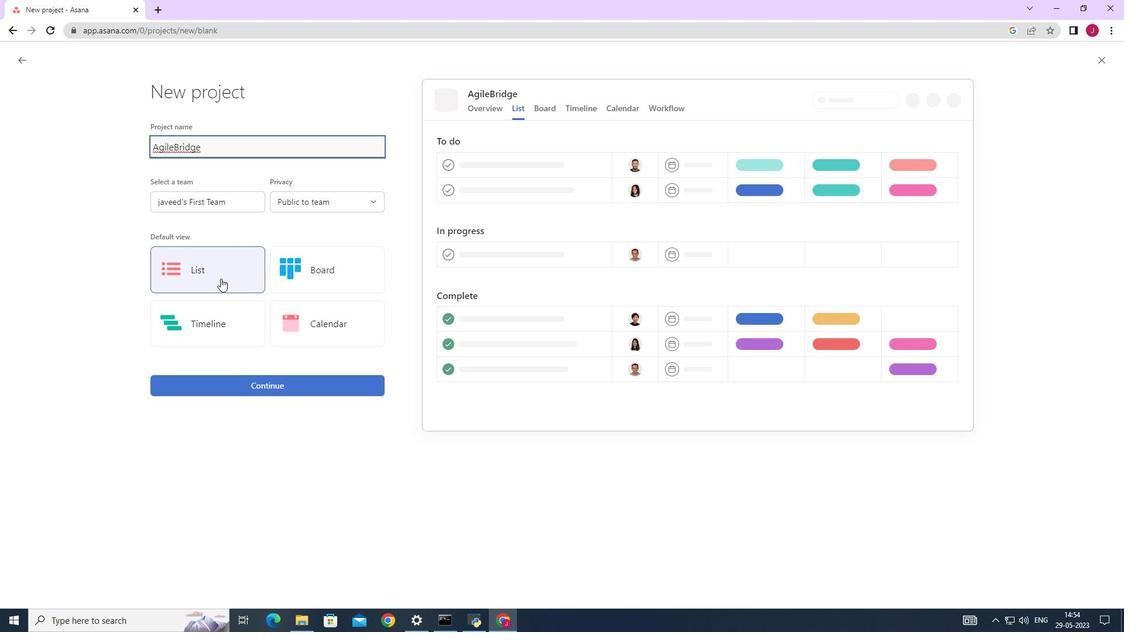 
Action: Mouse moved to (246, 387)
Screenshot: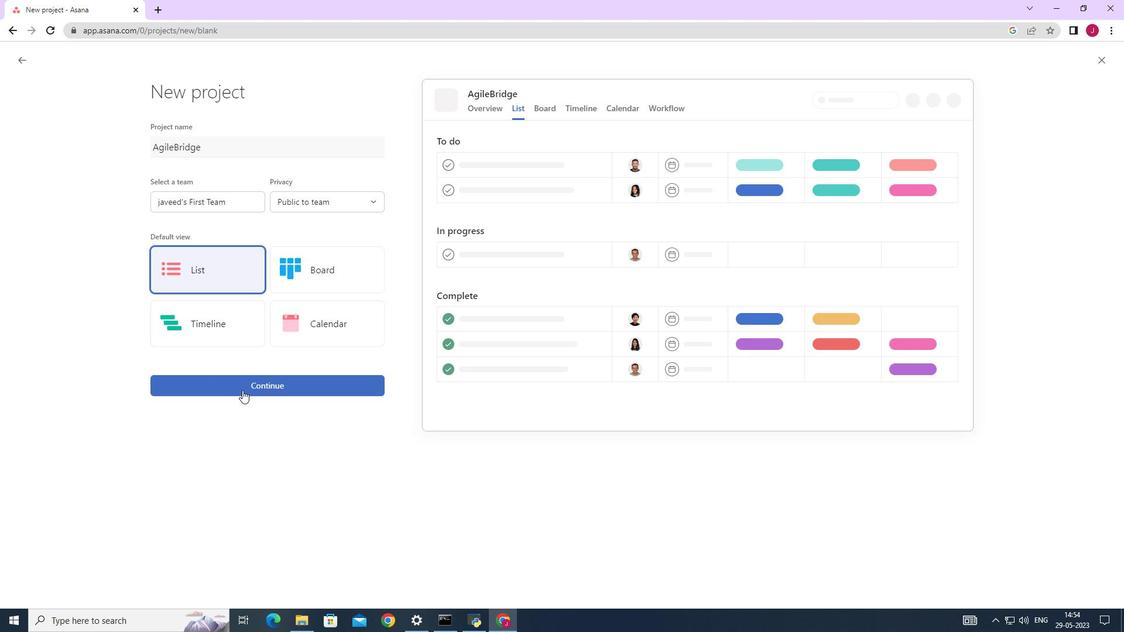 
Action: Mouse pressed left at (246, 387)
Screenshot: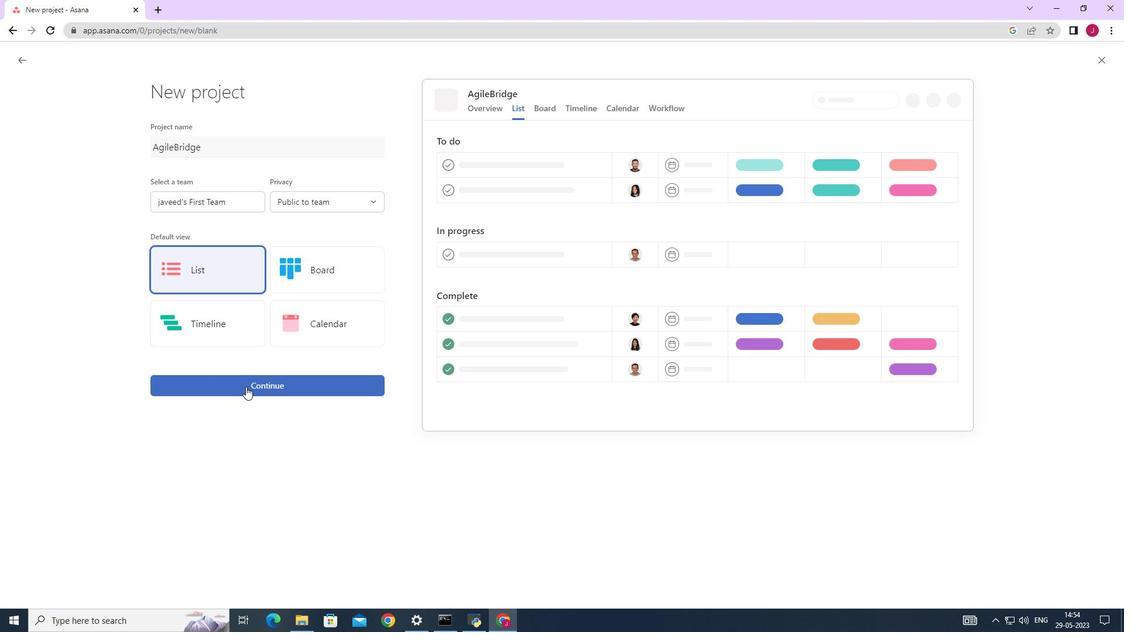 
Action: Mouse moved to (268, 318)
Screenshot: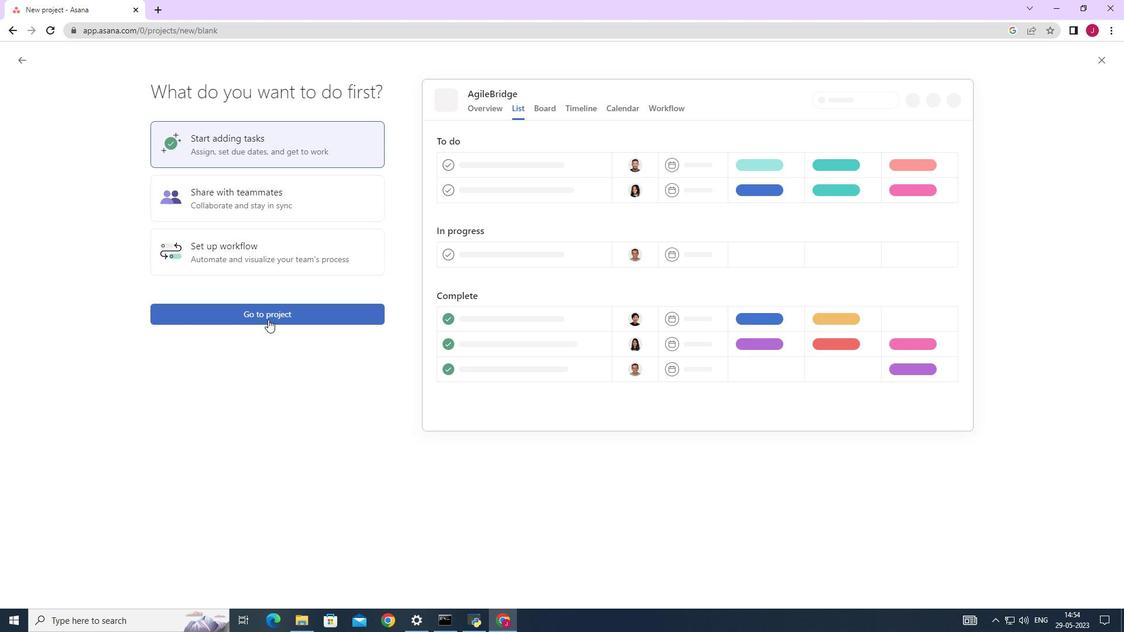 
Action: Mouse pressed left at (268, 318)
Screenshot: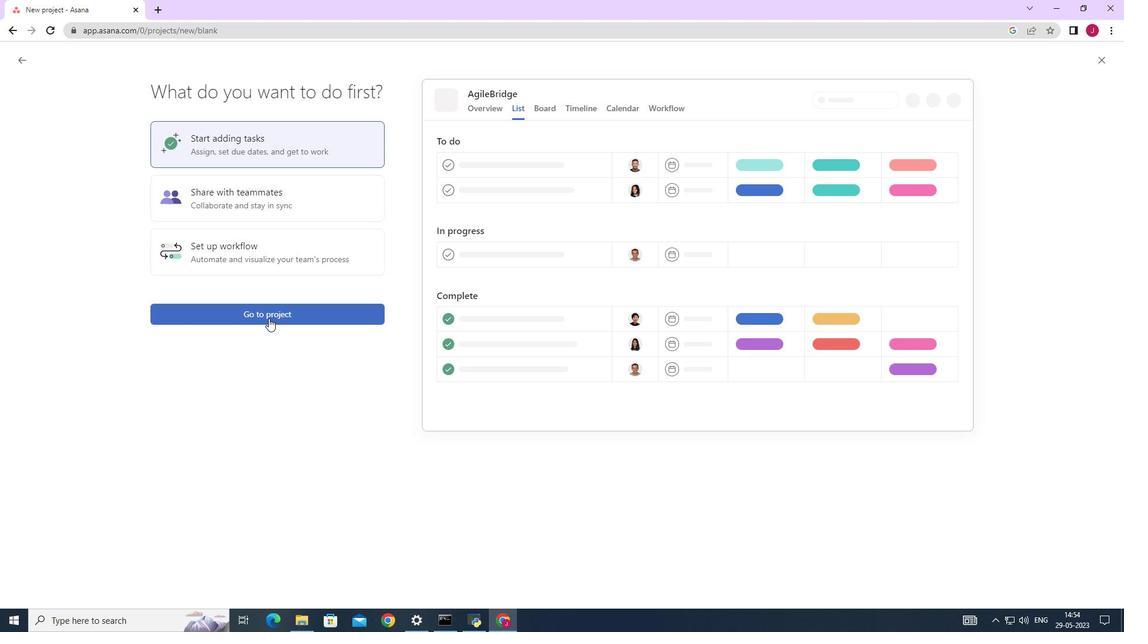 
Action: Mouse moved to (190, 258)
Screenshot: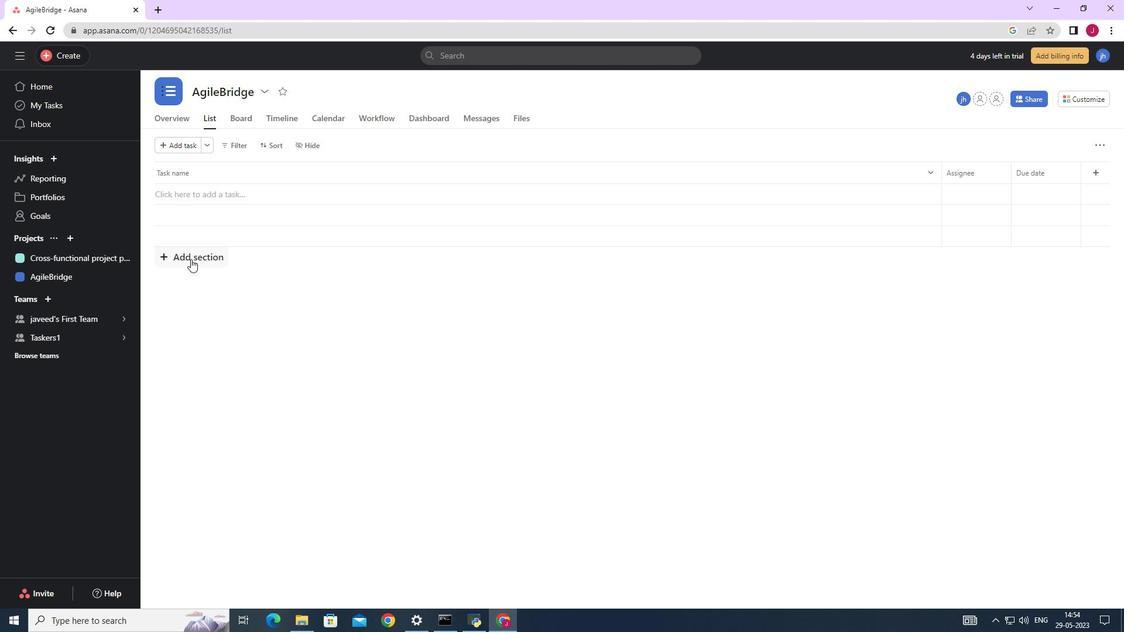 
Action: Mouse pressed left at (190, 258)
Screenshot: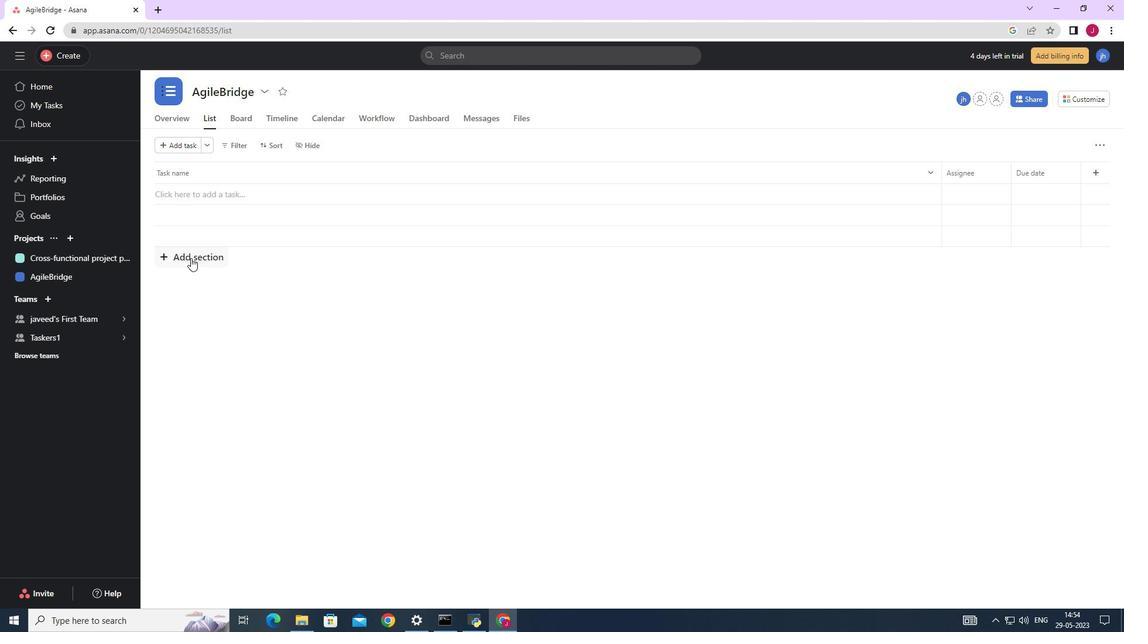 
Action: Mouse moved to (224, 204)
Screenshot: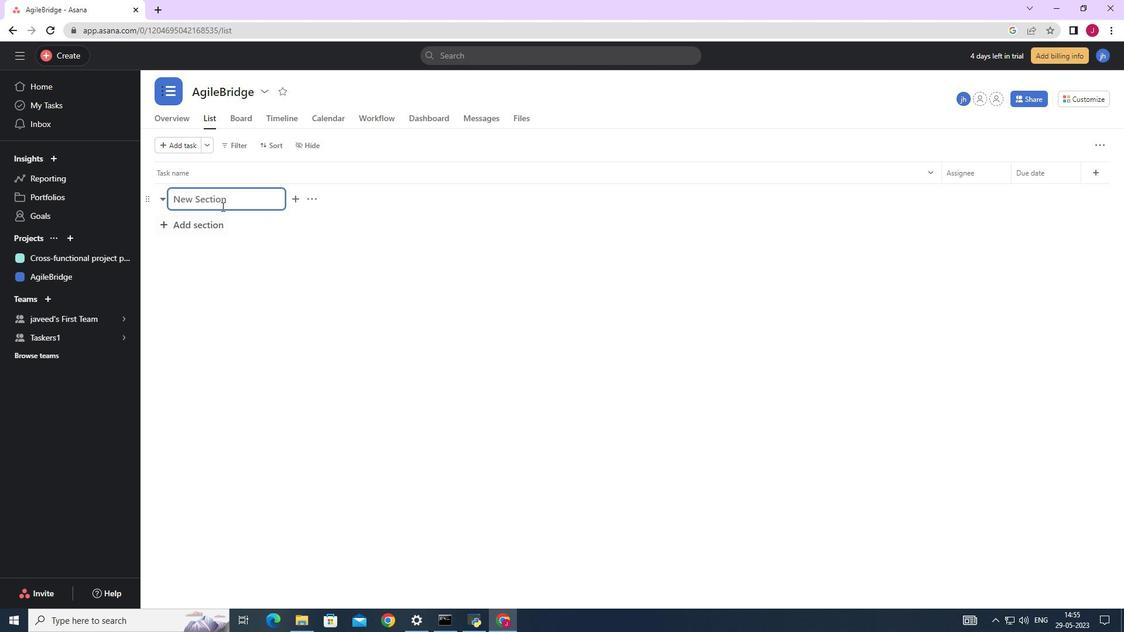 
Action: Key pressed <Key.caps_lock>T<Key.caps_lock>o-<Key.caps_lock>D<Key.caps_lock>o
Screenshot: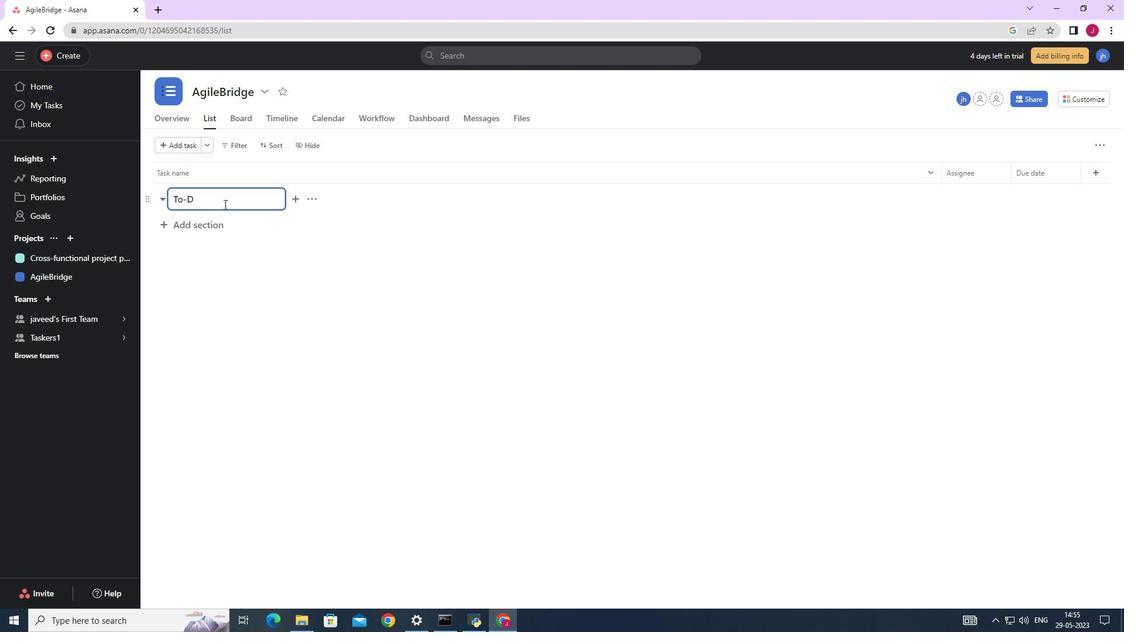 
Action: Mouse moved to (195, 225)
Screenshot: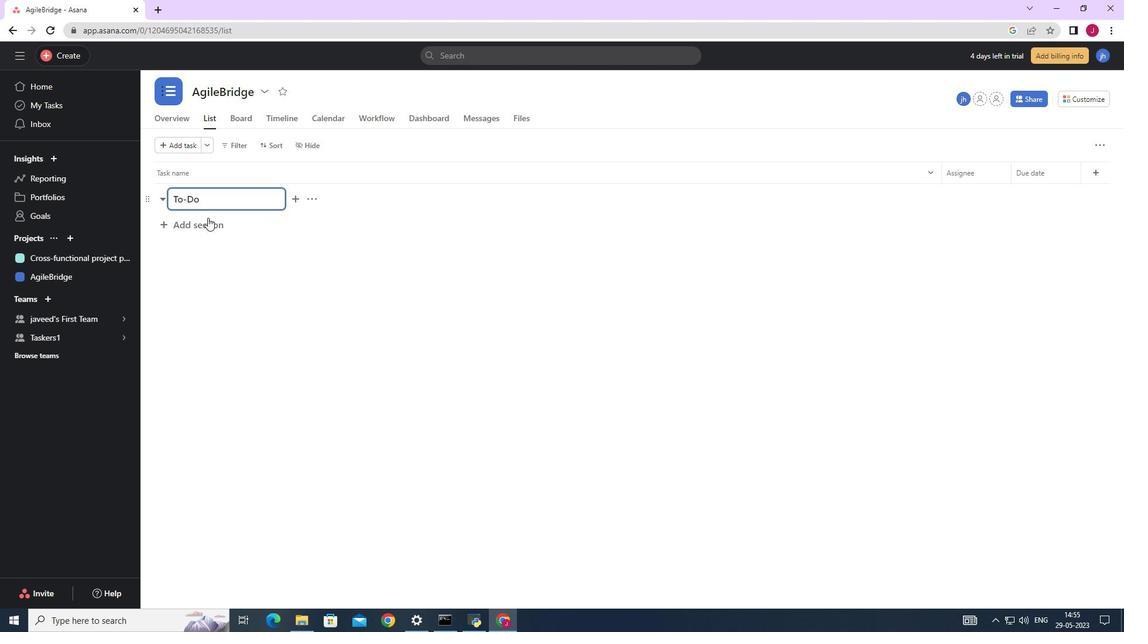 
Action: Mouse pressed left at (195, 225)
Screenshot: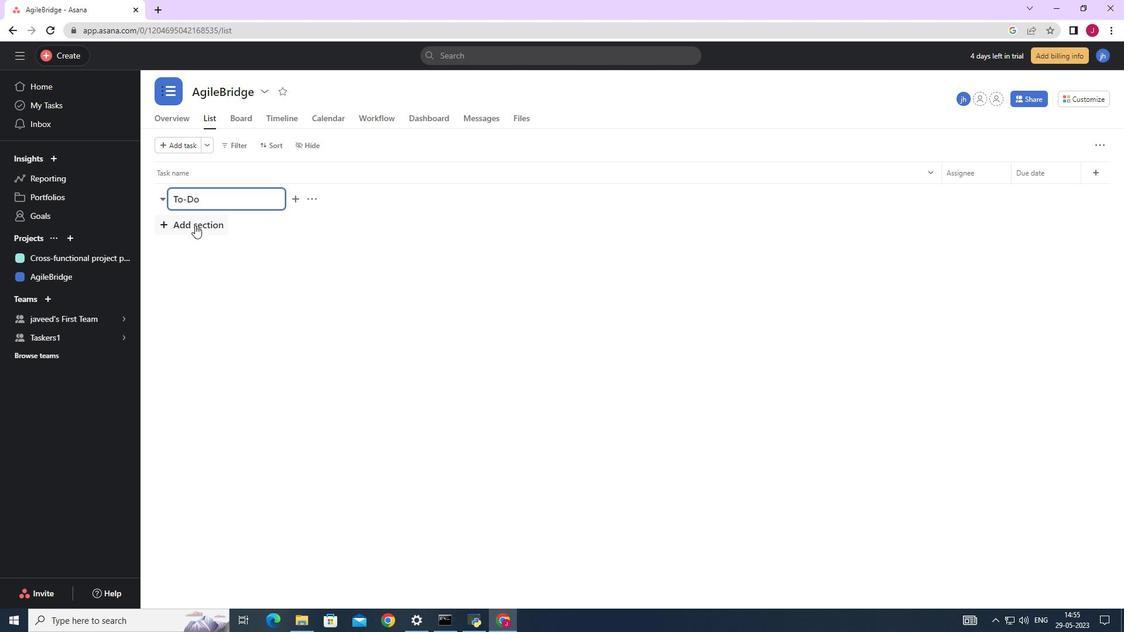 
Action: Key pressed <Key.caps_lock>D<Key.caps_lock>oing
Screenshot: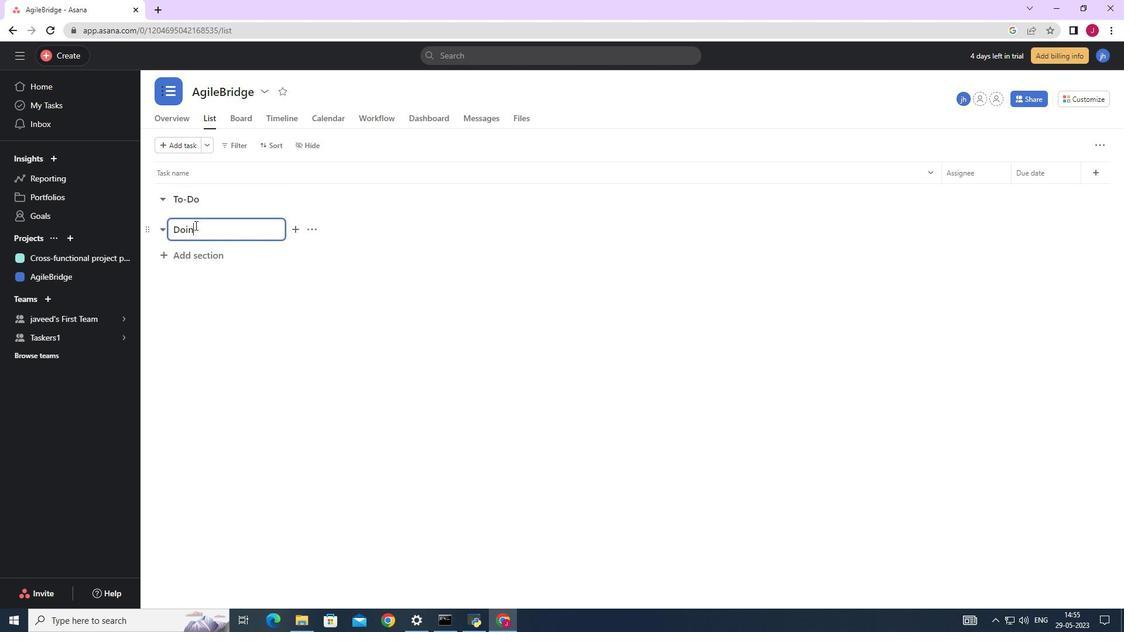 
Action: Mouse moved to (188, 252)
Screenshot: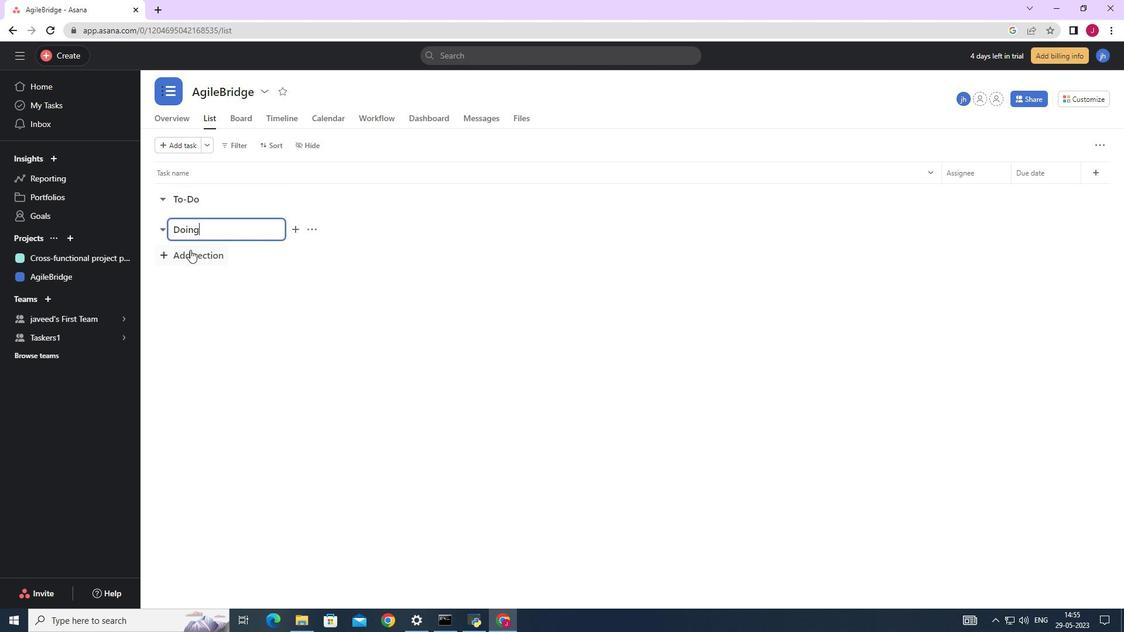 
Action: Mouse pressed left at (188, 252)
Screenshot: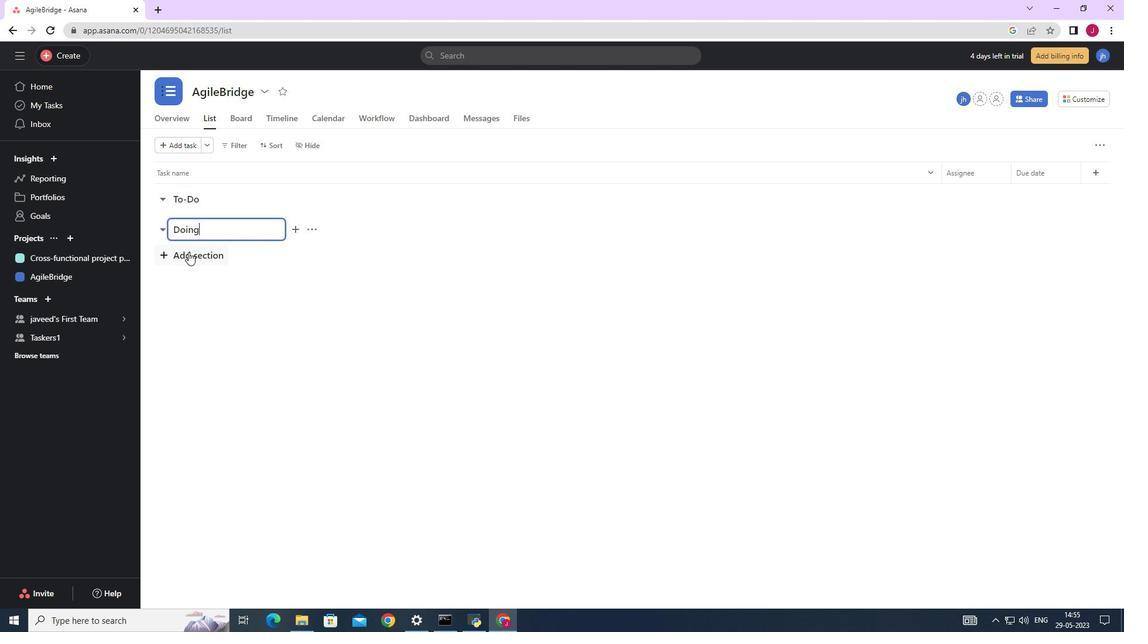 
Action: Key pressed <Key.caps_lock>D<Key.caps_lock>one<Key.enter>
Screenshot: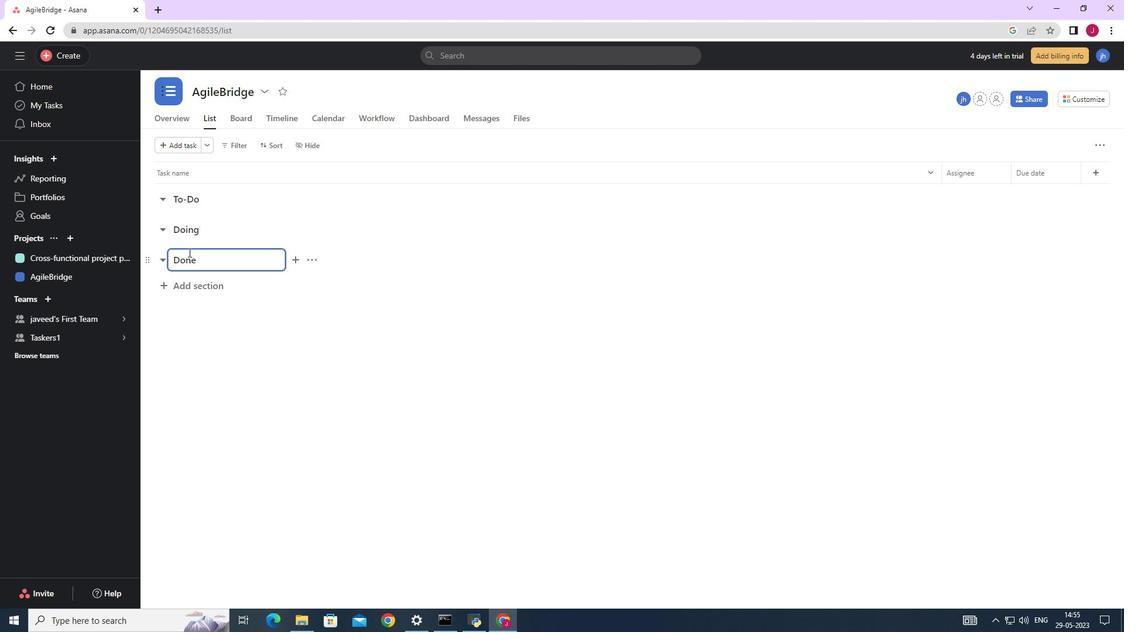 
